 Task: Send an email with the signature Austin King with the subject Reminder for a job and the message Would you be able to provide me with feedback on the draft proposal I submitted last week? from softage.10@softage.net to softage.6@softage.net and move the email from Sent Items to the folder Threat intelligence
Action: Mouse moved to (106, 96)
Screenshot: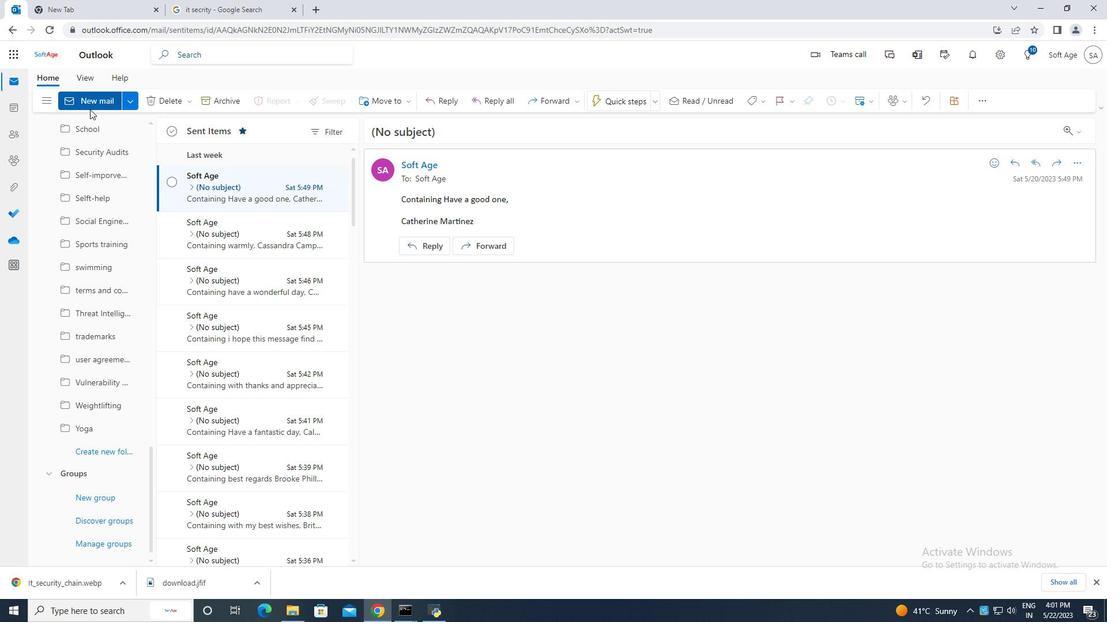 
Action: Mouse pressed left at (106, 96)
Screenshot: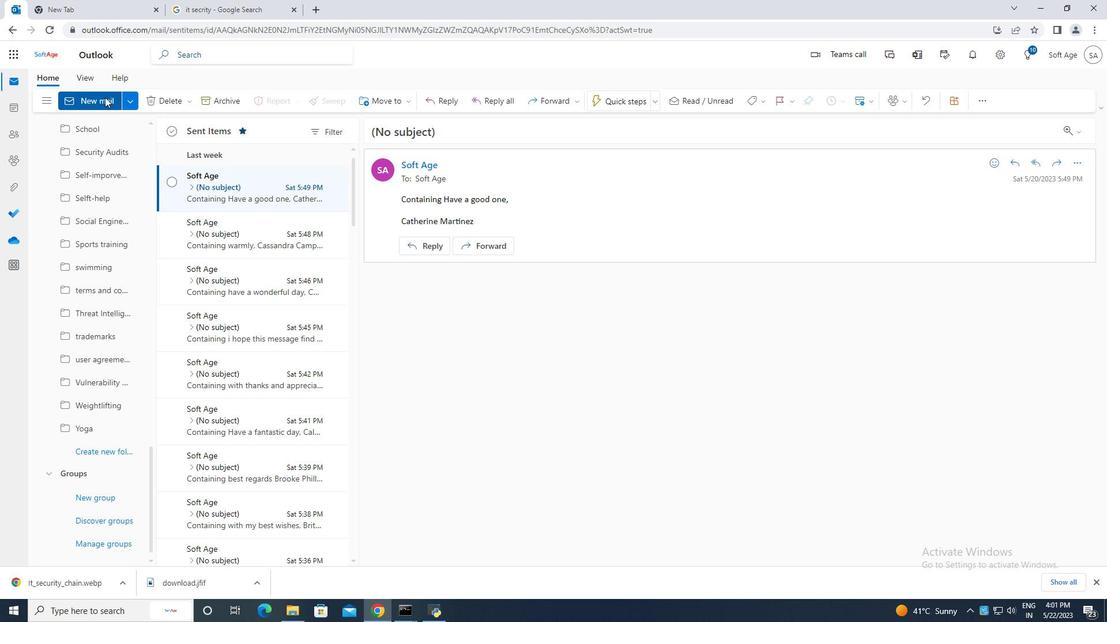 
Action: Mouse moved to (751, 97)
Screenshot: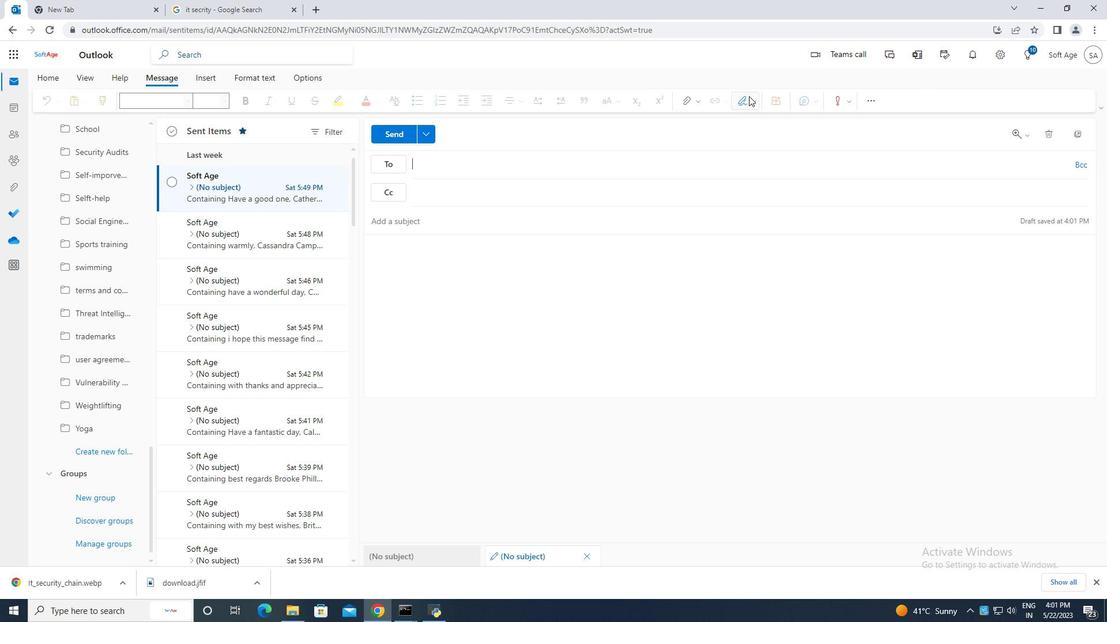 
Action: Mouse pressed left at (751, 97)
Screenshot: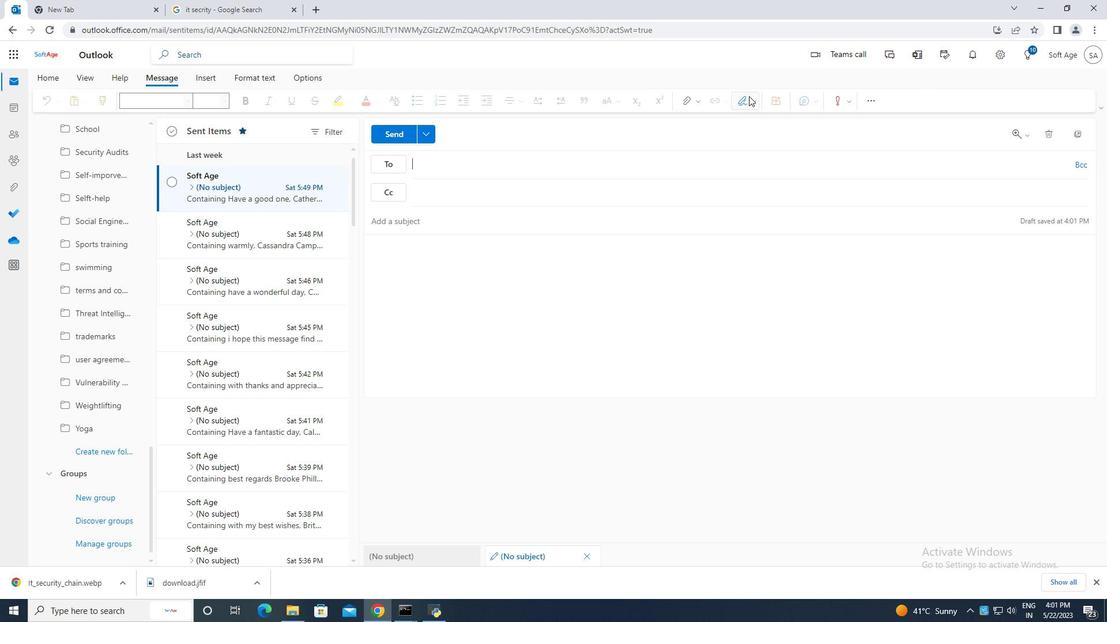 
Action: Mouse moved to (714, 150)
Screenshot: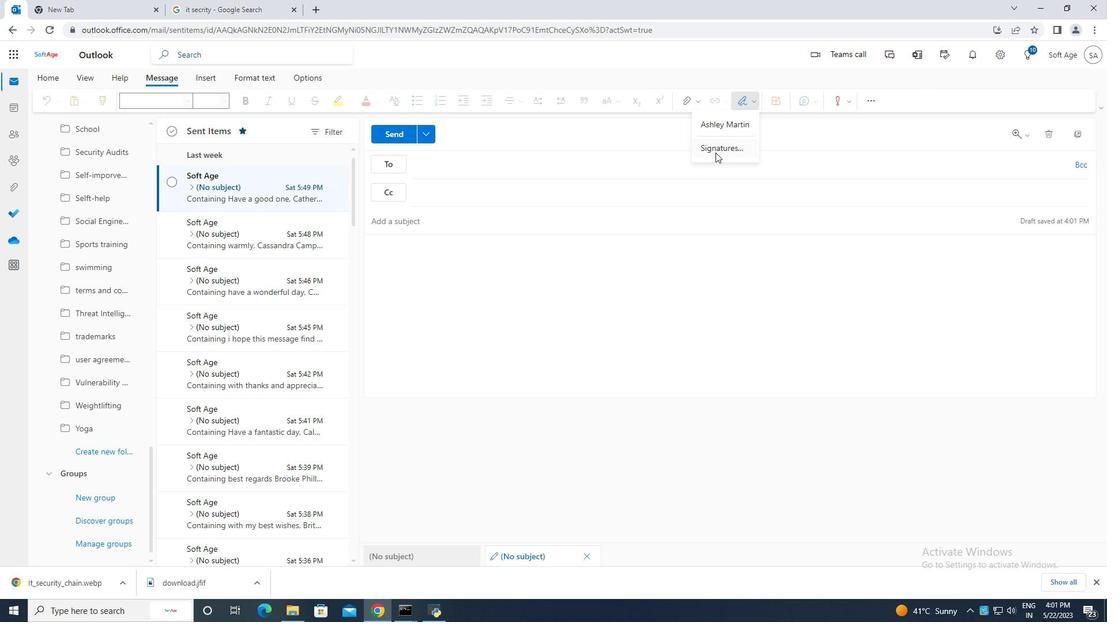 
Action: Mouse pressed left at (714, 150)
Screenshot: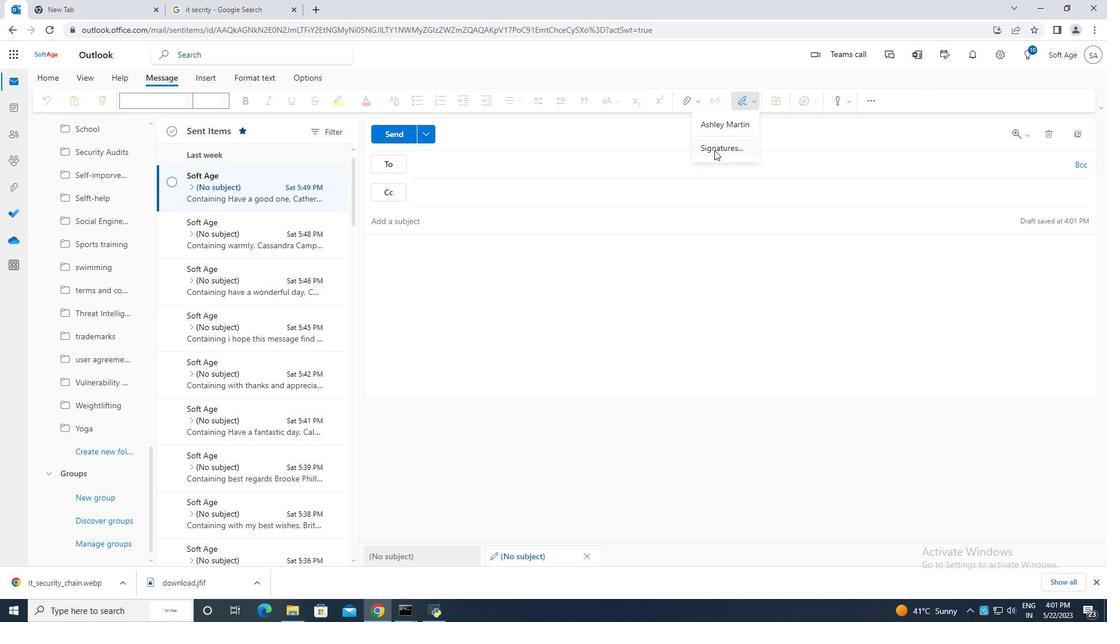
Action: Mouse moved to (774, 193)
Screenshot: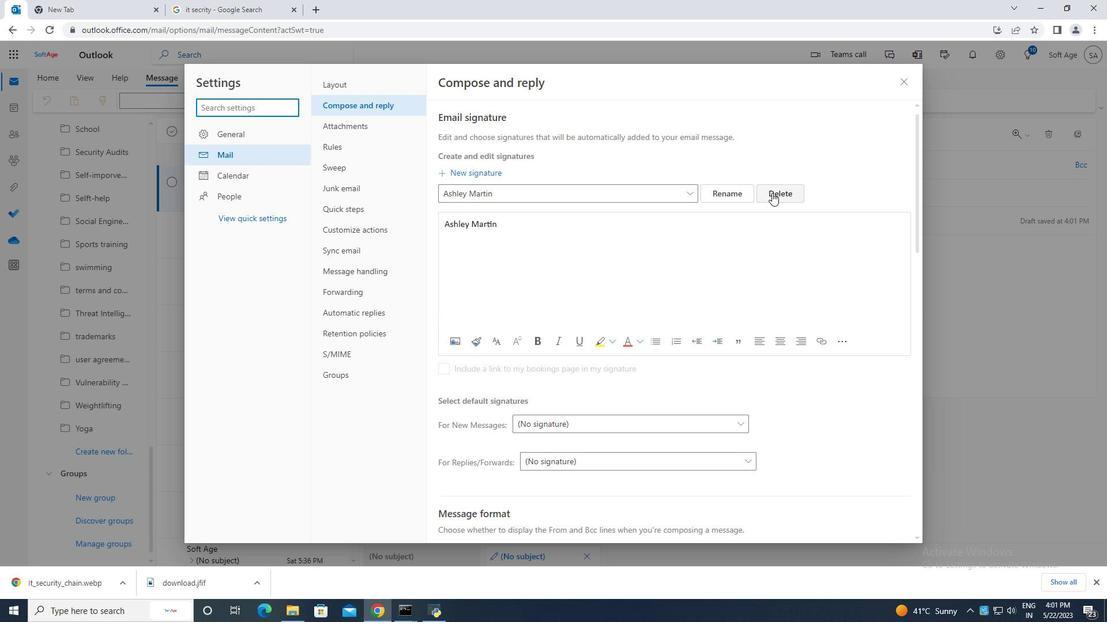 
Action: Mouse pressed left at (774, 193)
Screenshot: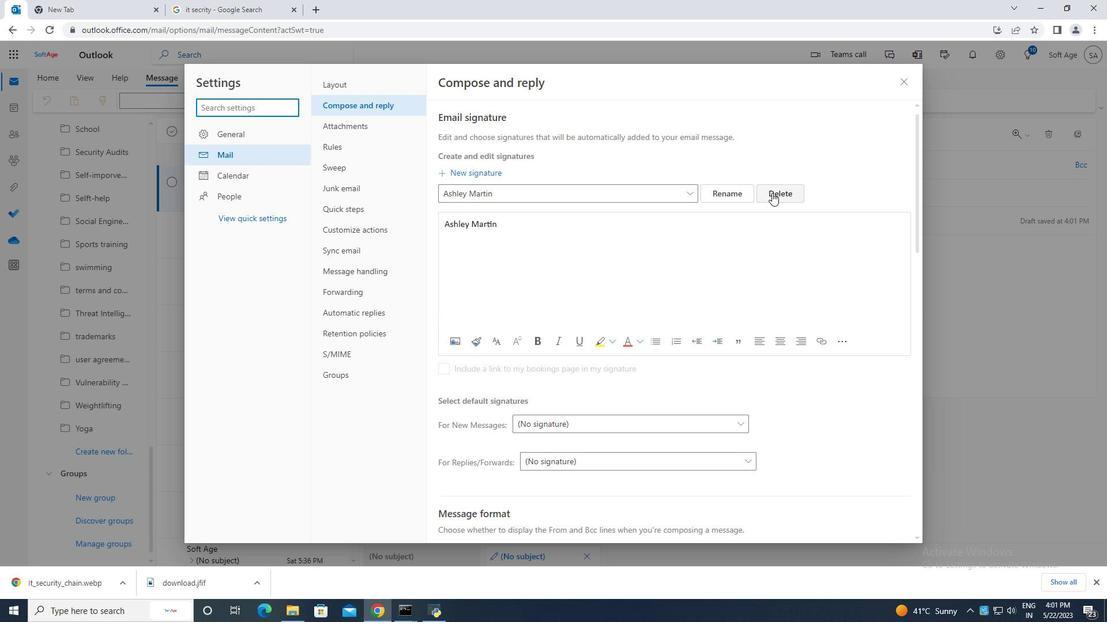 
Action: Mouse moved to (534, 196)
Screenshot: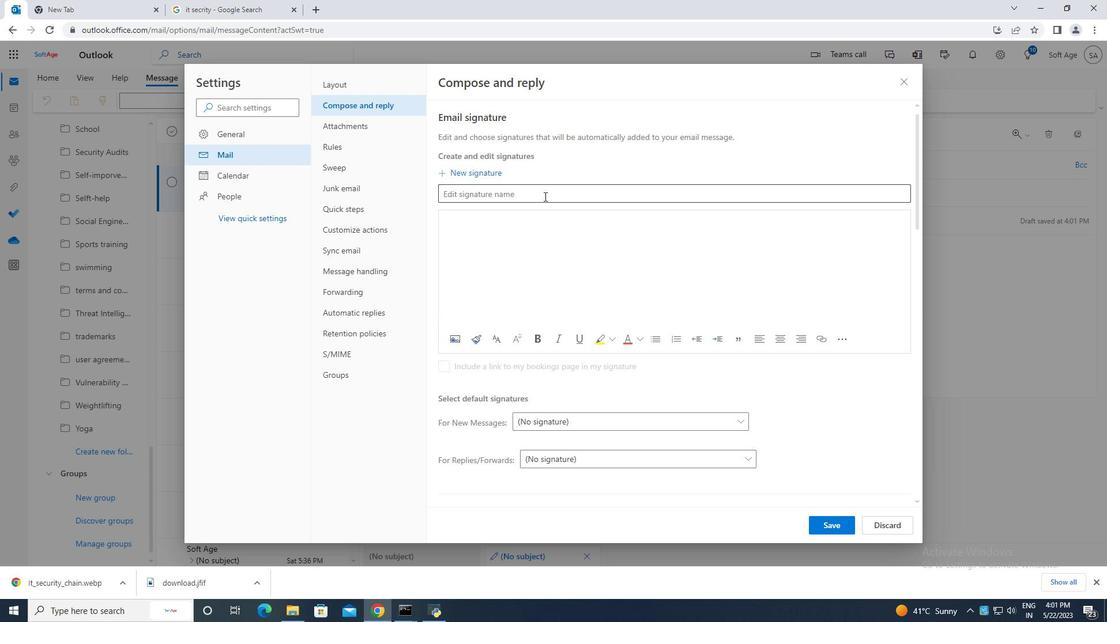 
Action: Mouse pressed left at (534, 196)
Screenshot: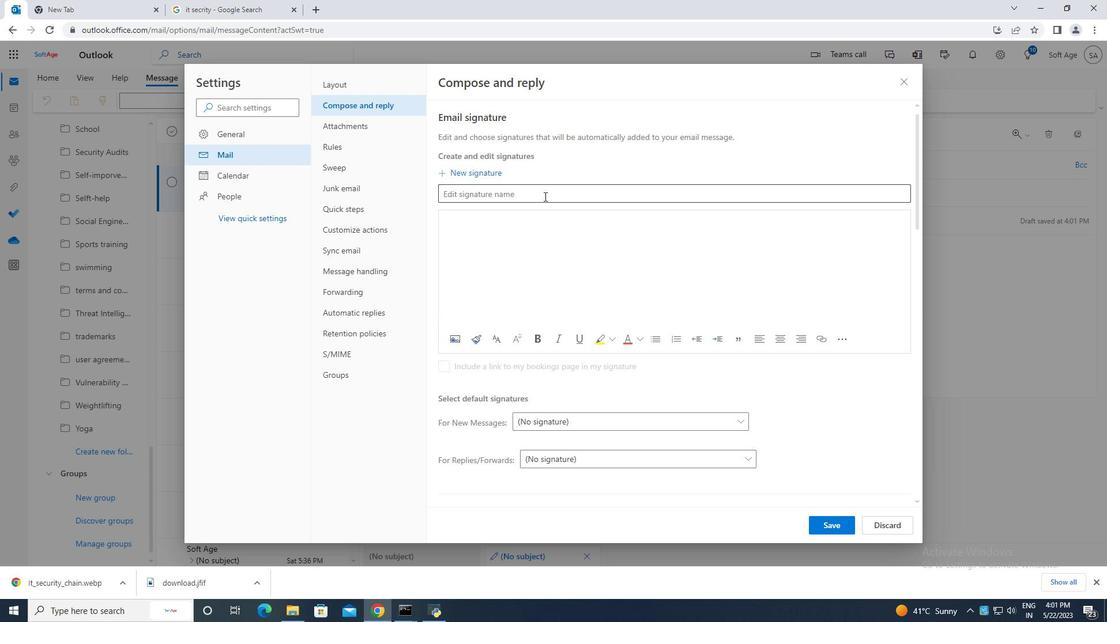 
Action: Mouse moved to (531, 194)
Screenshot: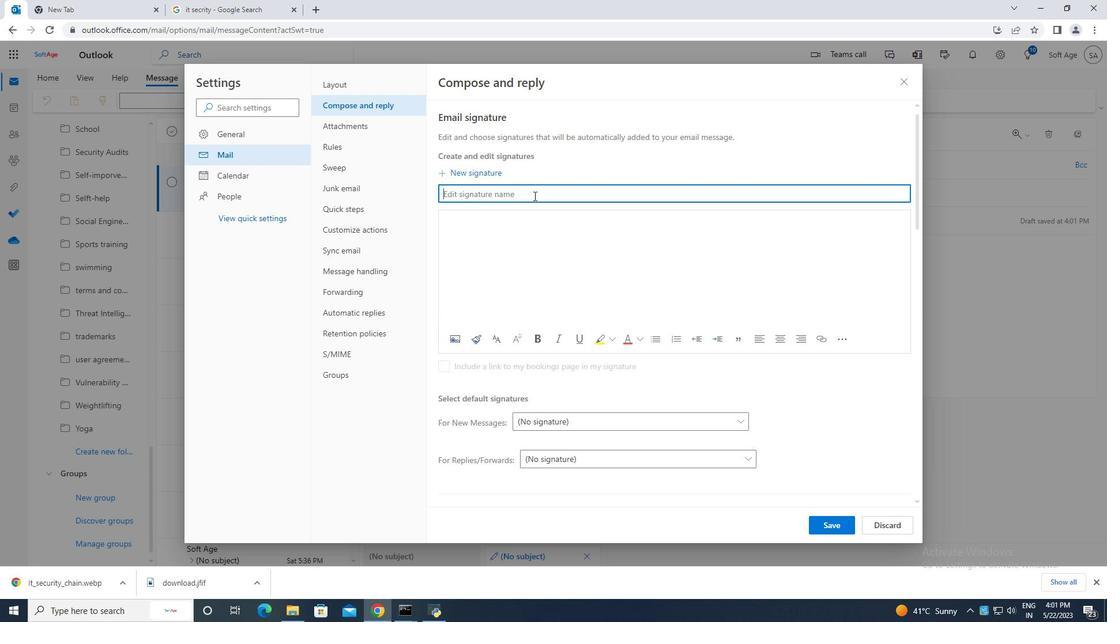 
Action: Key pressed <Key.caps_lock>A<Key.caps_lock>ustin<Key.space><Key.caps_lock>K<Key.caps_lock>ing
Screenshot: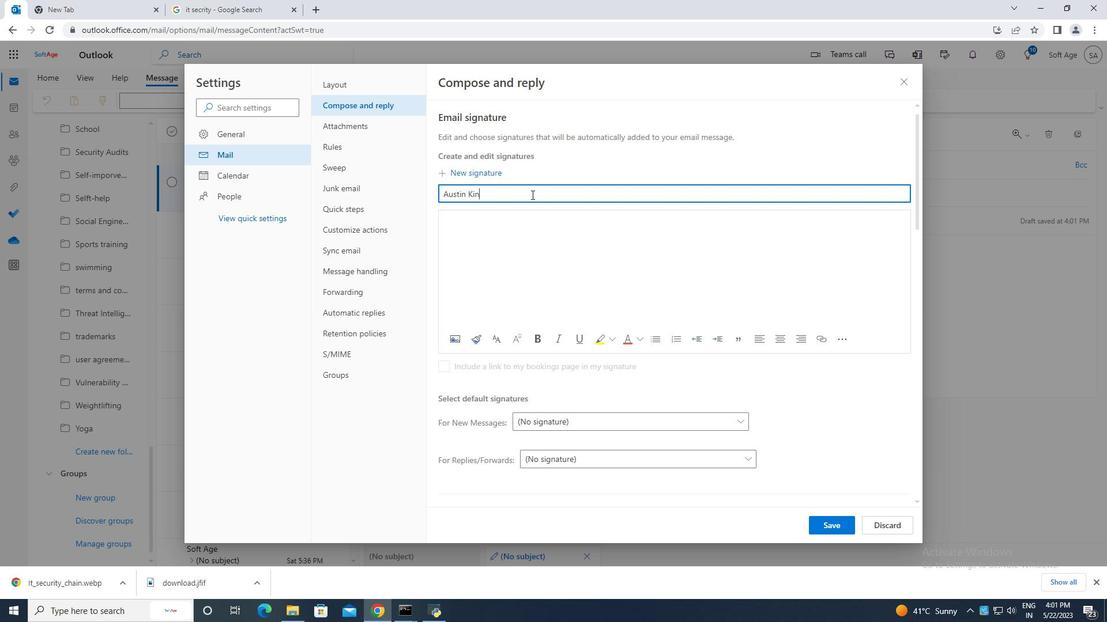 
Action: Mouse moved to (486, 219)
Screenshot: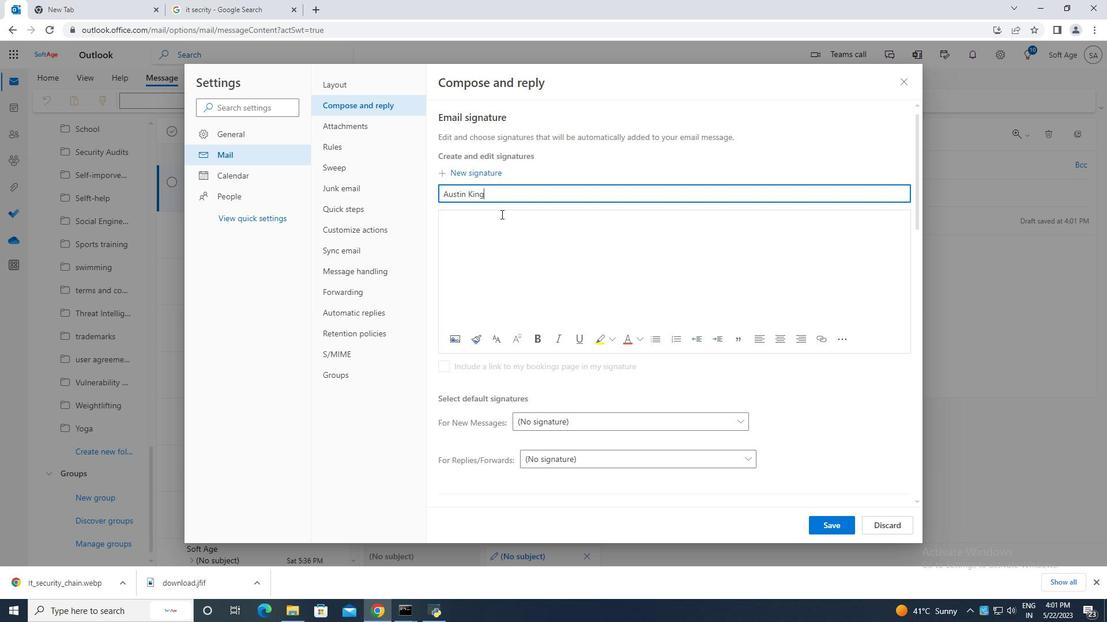 
Action: Mouse pressed left at (486, 219)
Screenshot: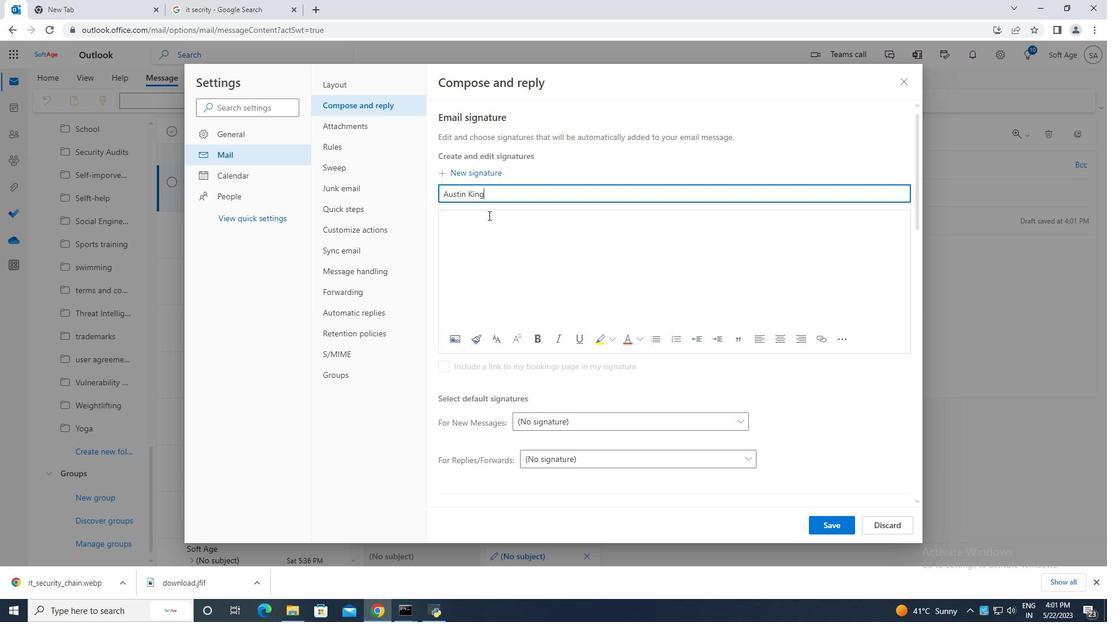 
Action: Mouse moved to (486, 220)
Screenshot: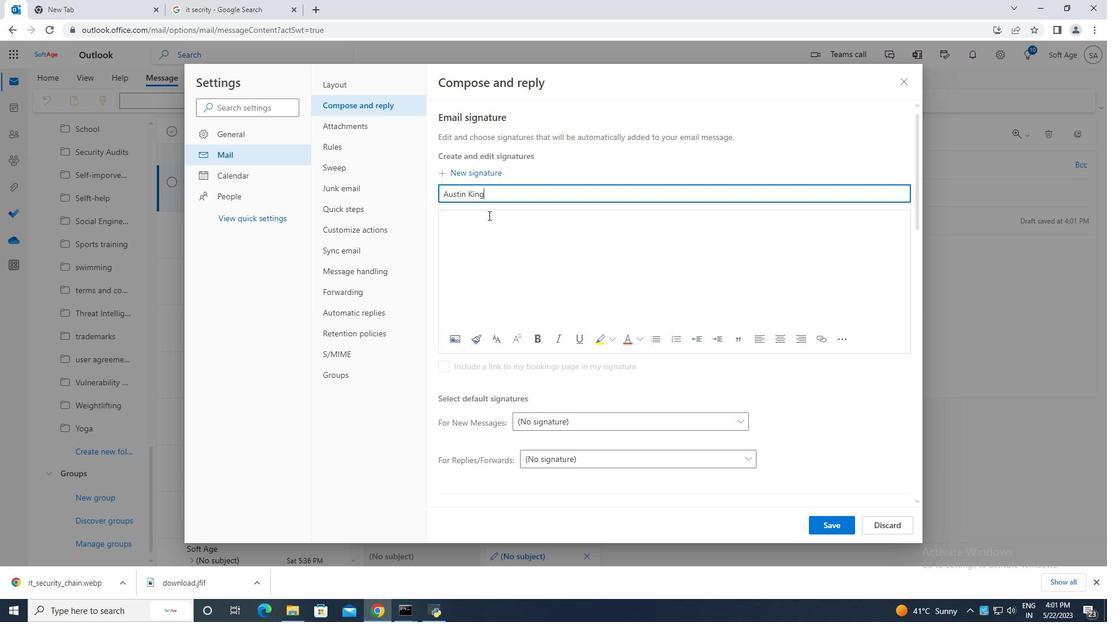 
Action: Key pressed <Key.caps_lock>A<Key.caps_lock>ustin<Key.space><Key.caps_lock>KI<Key.backspace><Key.caps_lock>ing
Screenshot: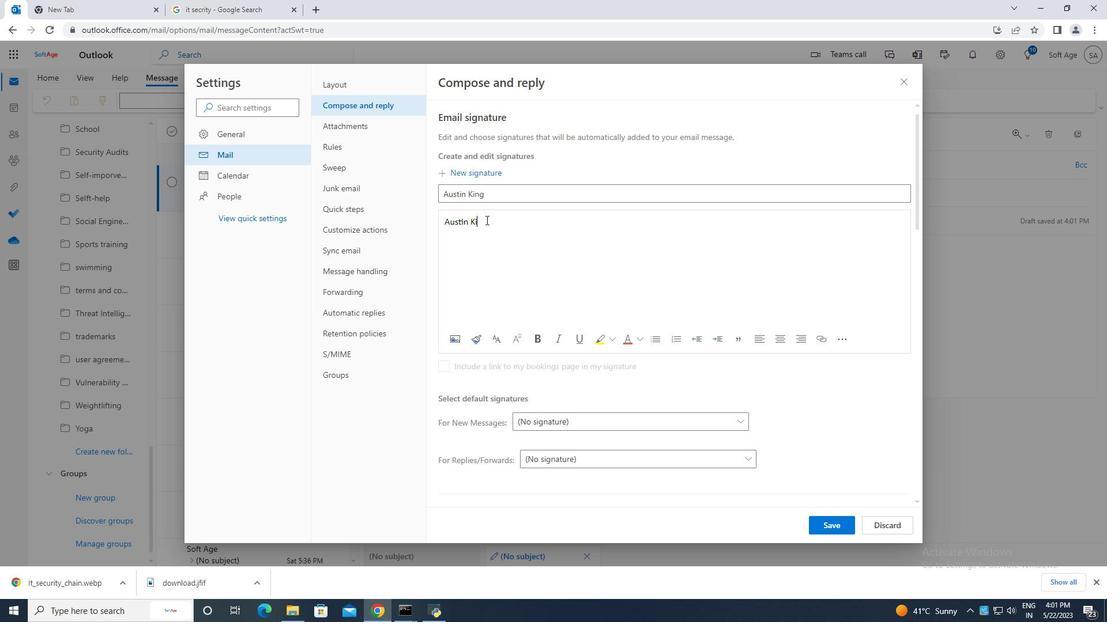 
Action: Mouse moved to (820, 526)
Screenshot: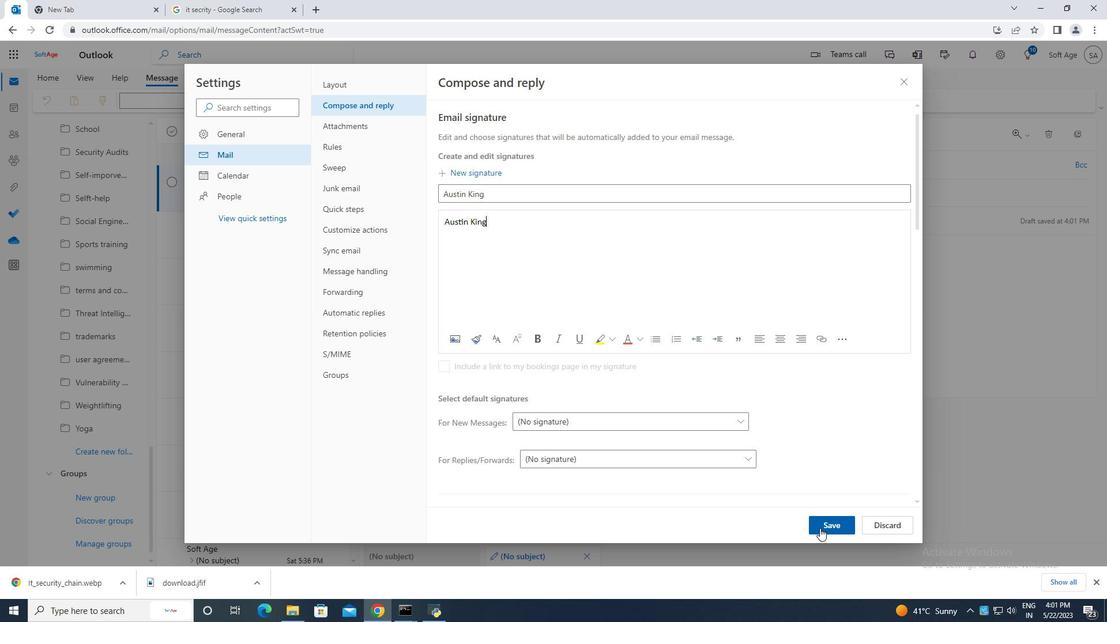 
Action: Mouse pressed left at (820, 526)
Screenshot: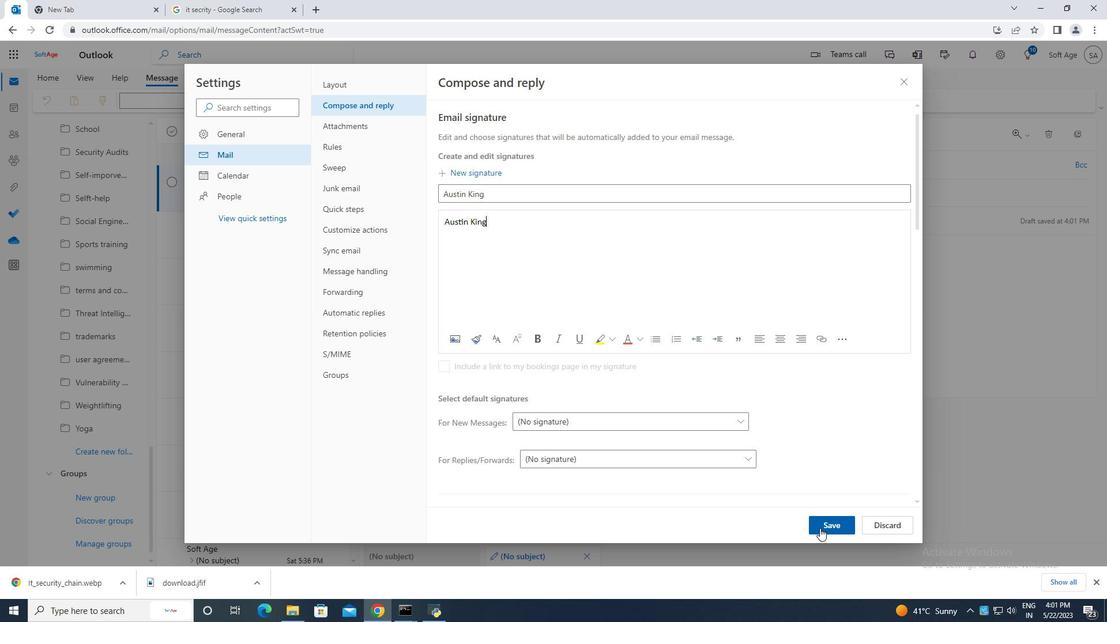 
Action: Mouse moved to (898, 83)
Screenshot: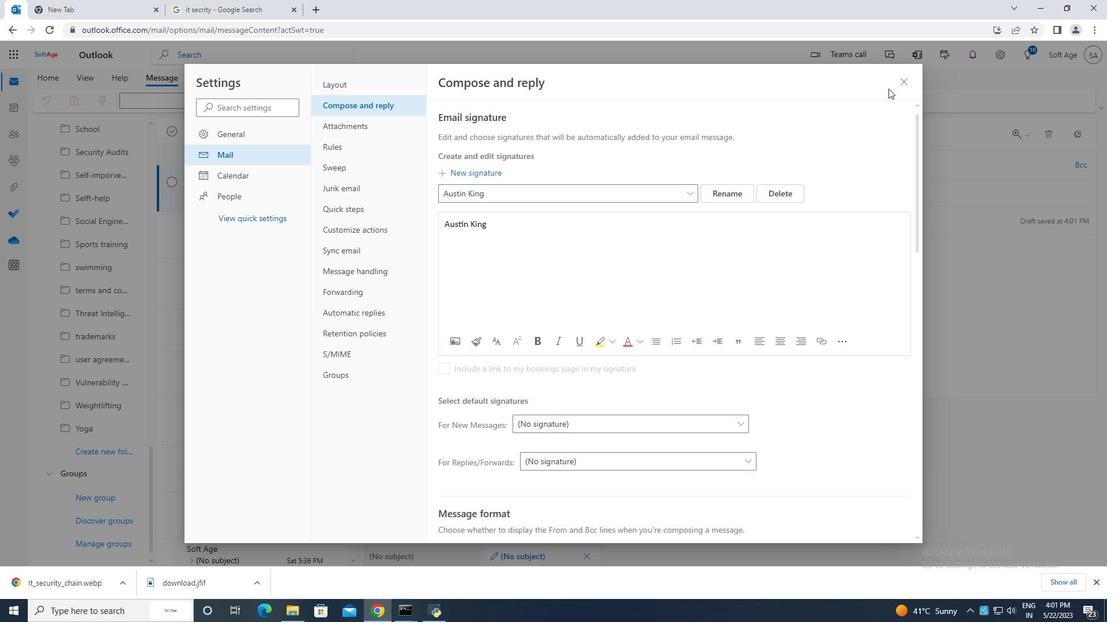
Action: Mouse pressed left at (898, 83)
Screenshot: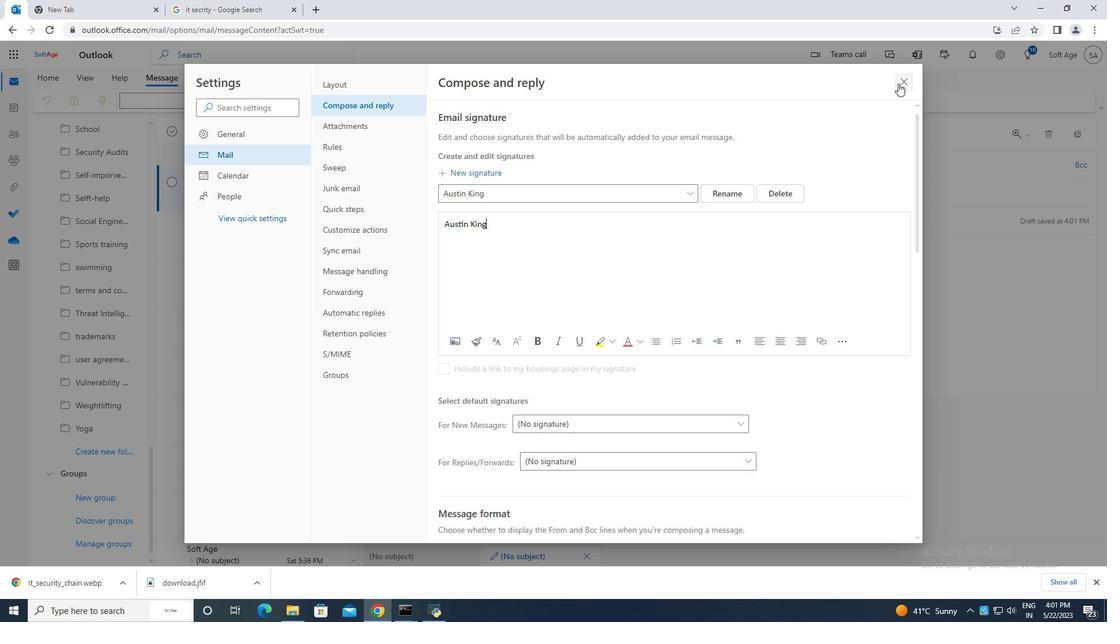 
Action: Mouse moved to (749, 104)
Screenshot: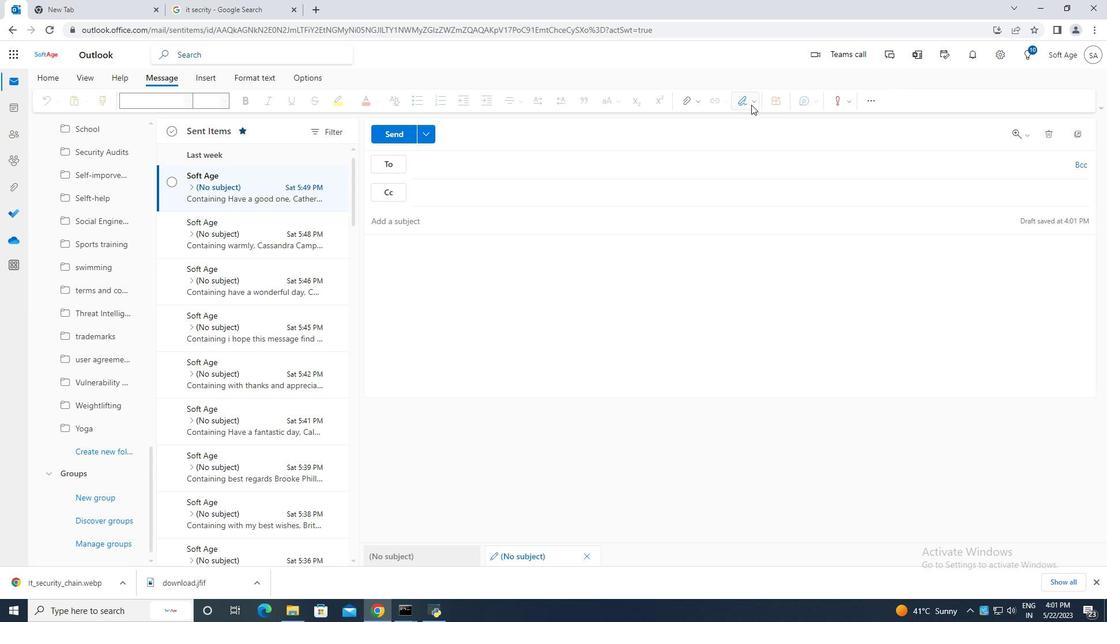 
Action: Mouse pressed left at (749, 104)
Screenshot: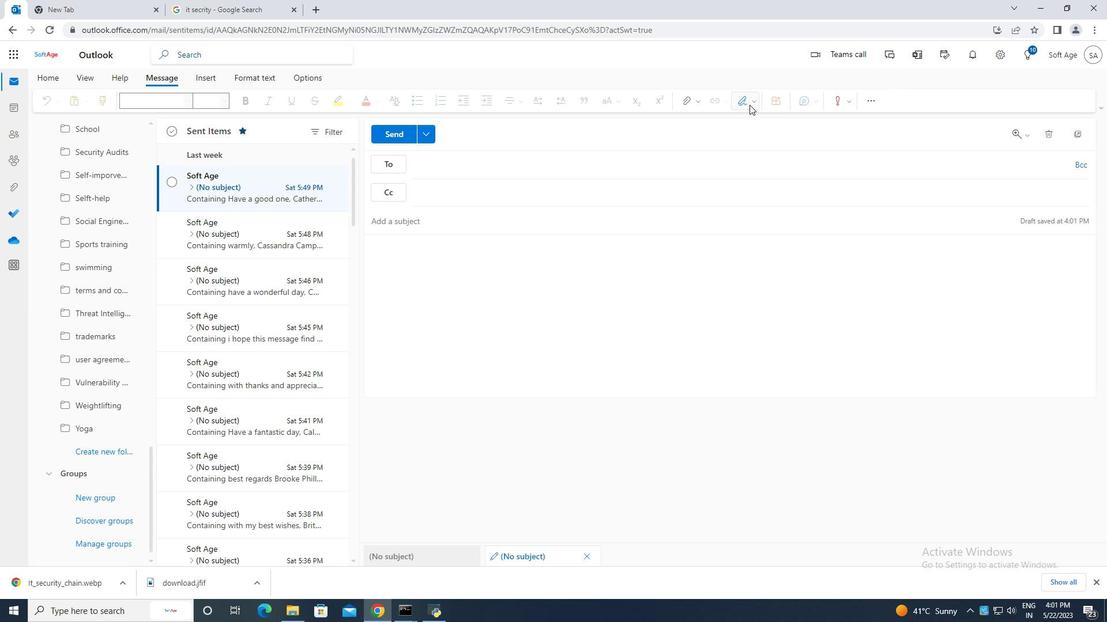 
Action: Mouse moved to (733, 121)
Screenshot: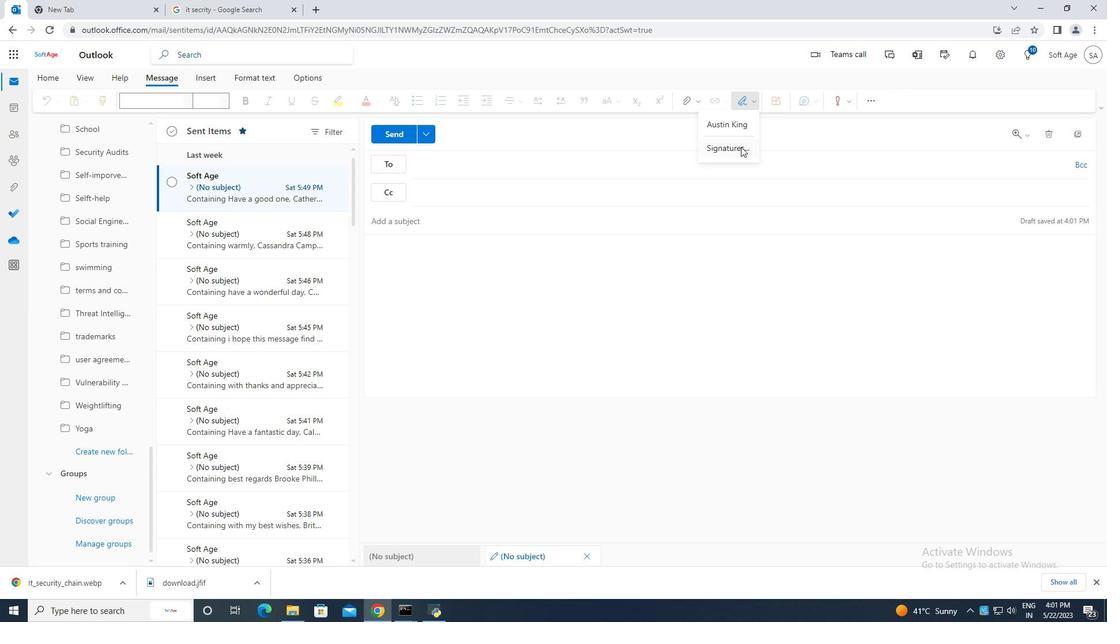 
Action: Mouse pressed left at (733, 121)
Screenshot: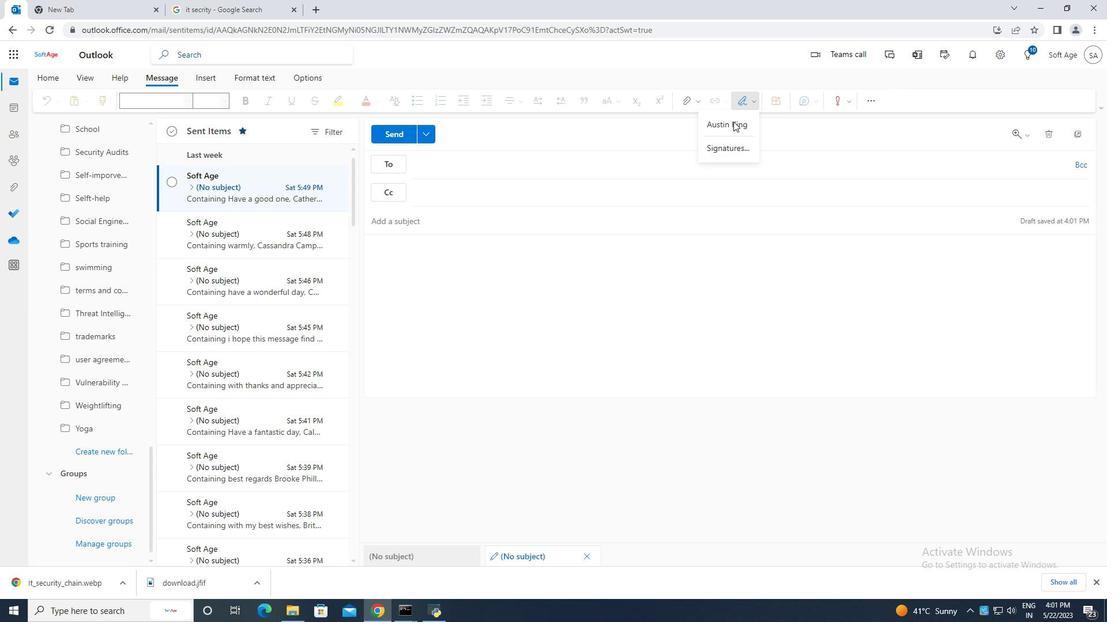 
Action: Mouse moved to (393, 224)
Screenshot: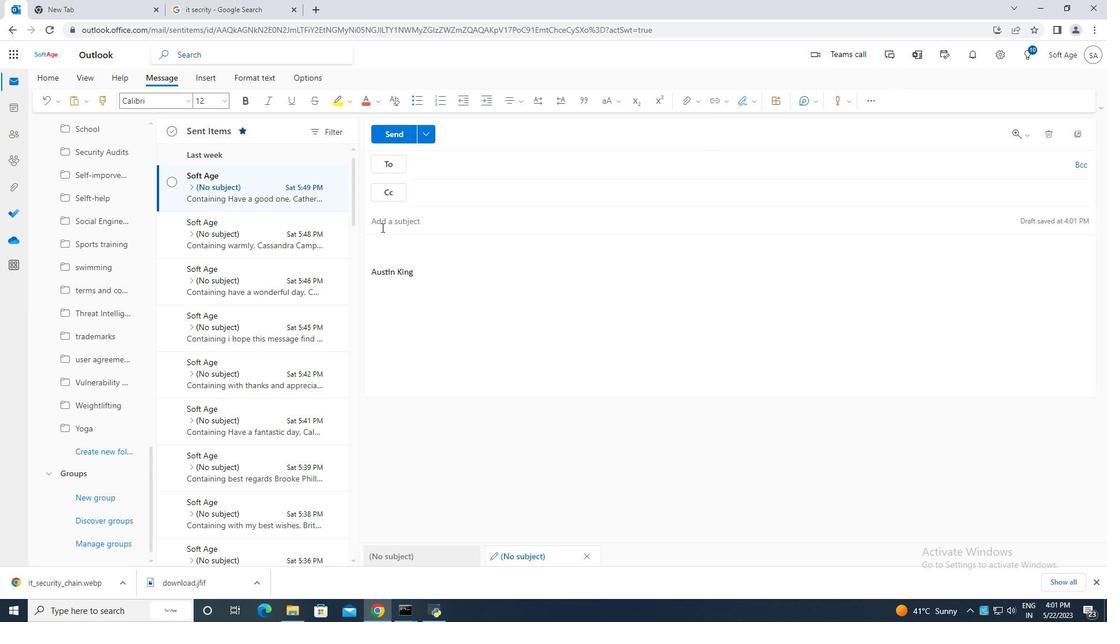
Action: Mouse pressed left at (393, 224)
Screenshot: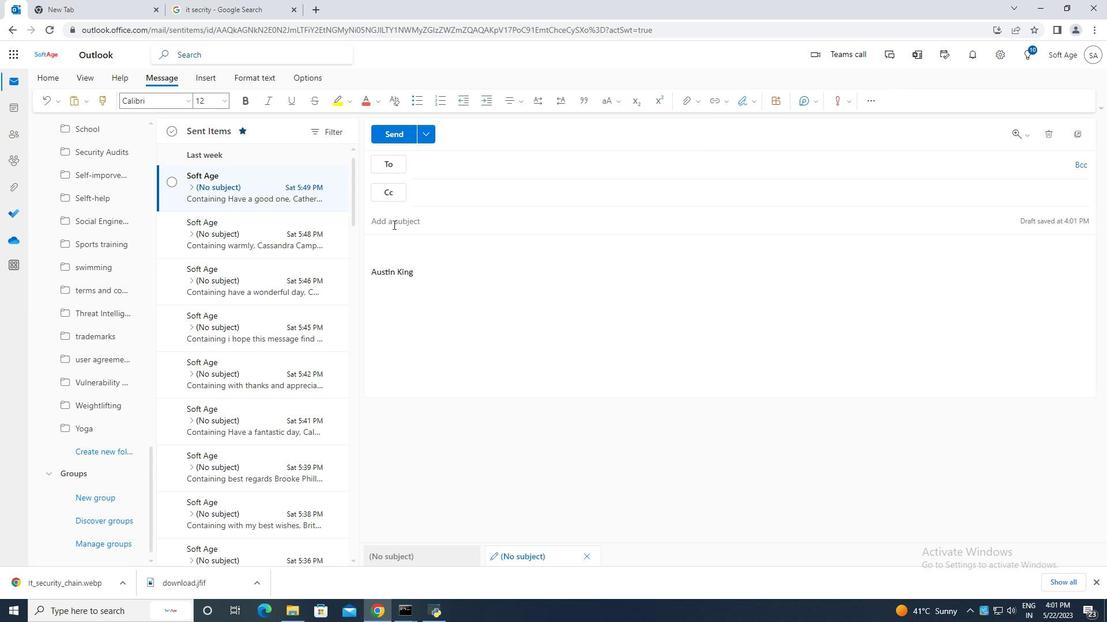 
Action: Mouse moved to (391, 223)
Screenshot: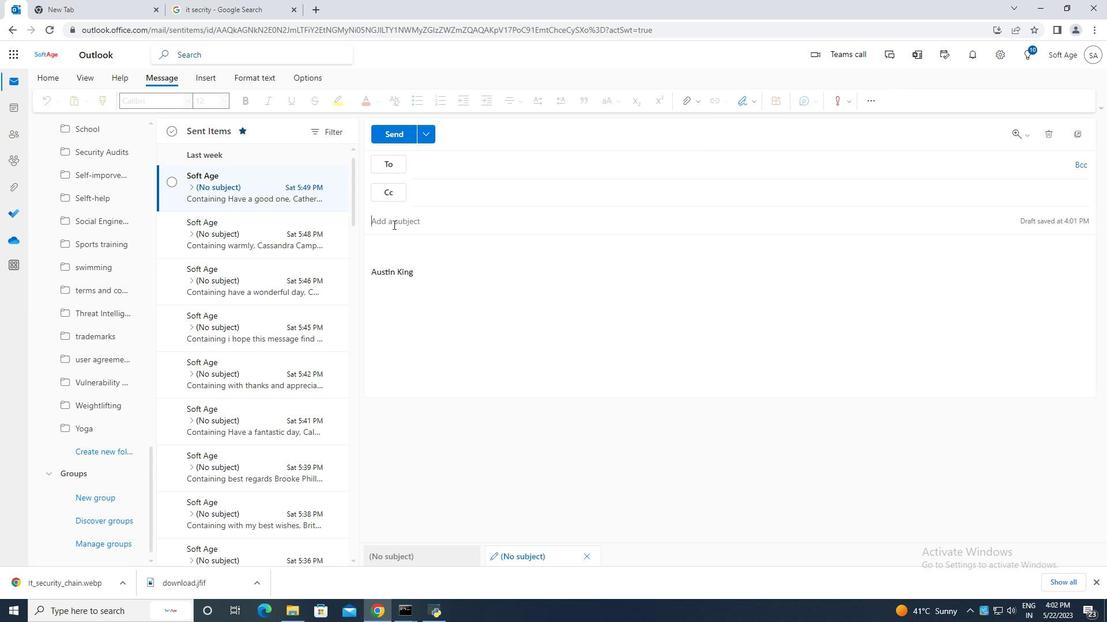 
Action: Key pressed <Key.caps_lock>R<Key.caps_lock>eminder<Key.space>for<Key.space>a<Key.space>job<Key.space><Key.backspace>.
Screenshot: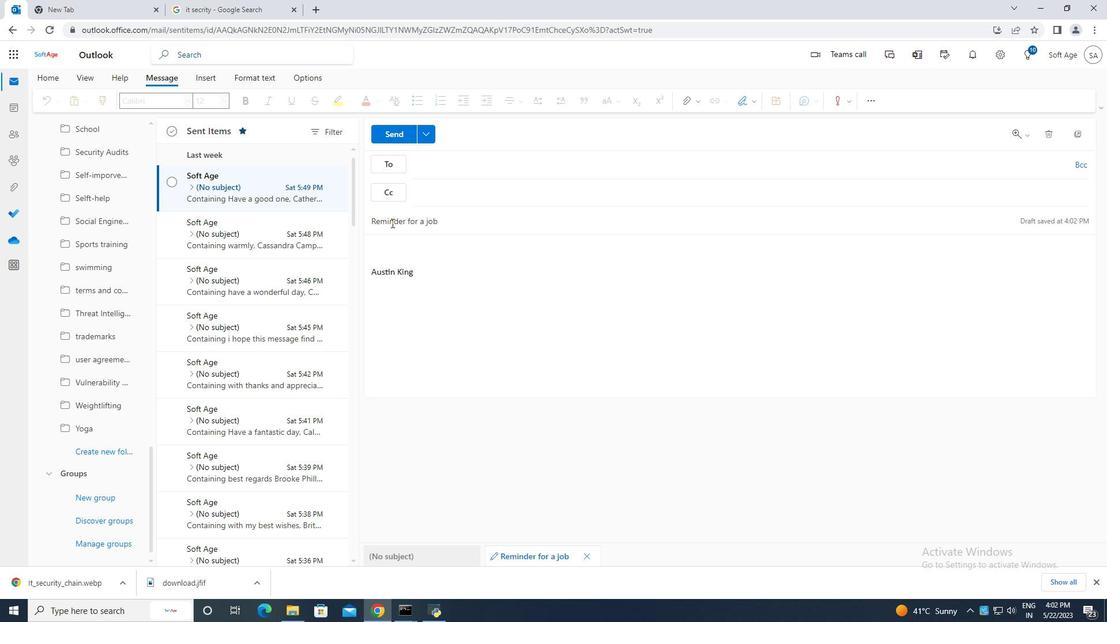 
Action: Mouse moved to (422, 241)
Screenshot: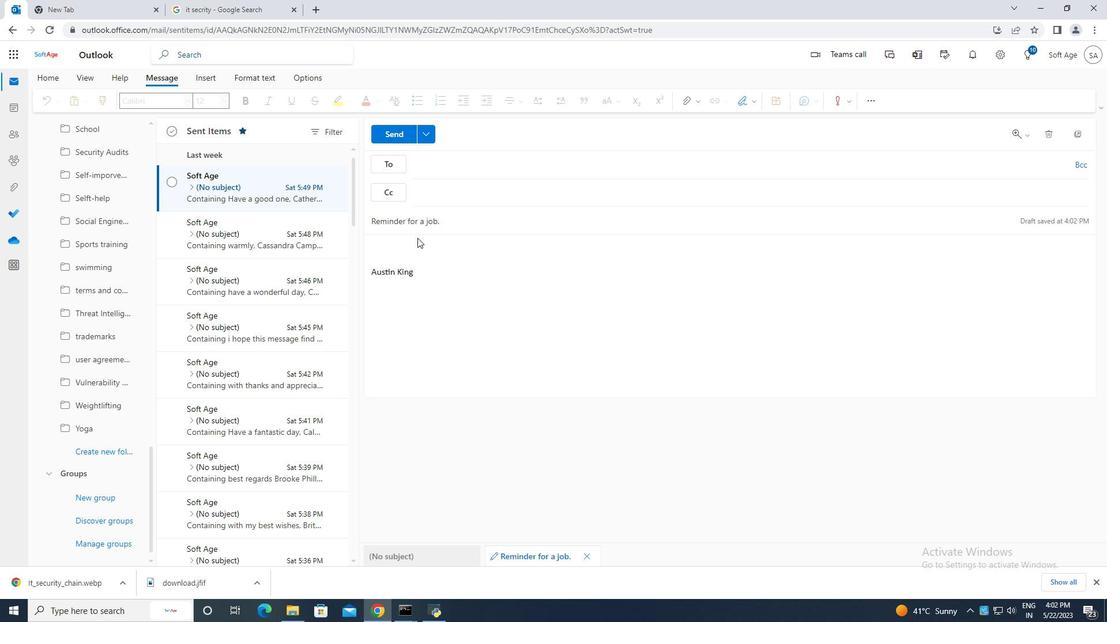 
Action: Mouse pressed left at (422, 241)
Screenshot: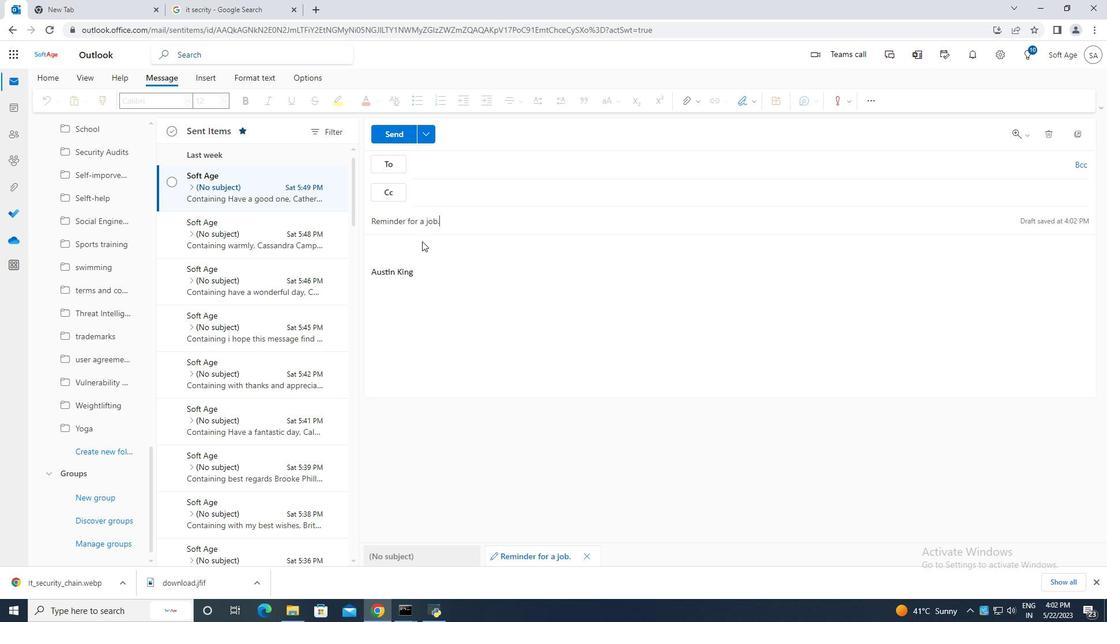 
Action: Mouse moved to (418, 255)
Screenshot: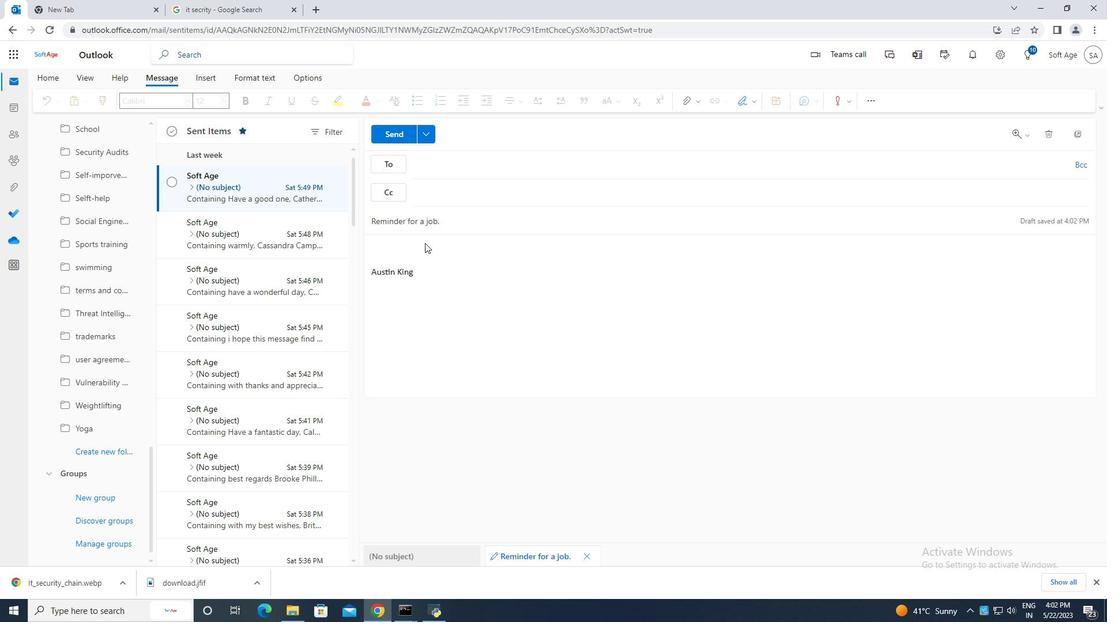 
Action: Mouse pressed left at (418, 255)
Screenshot: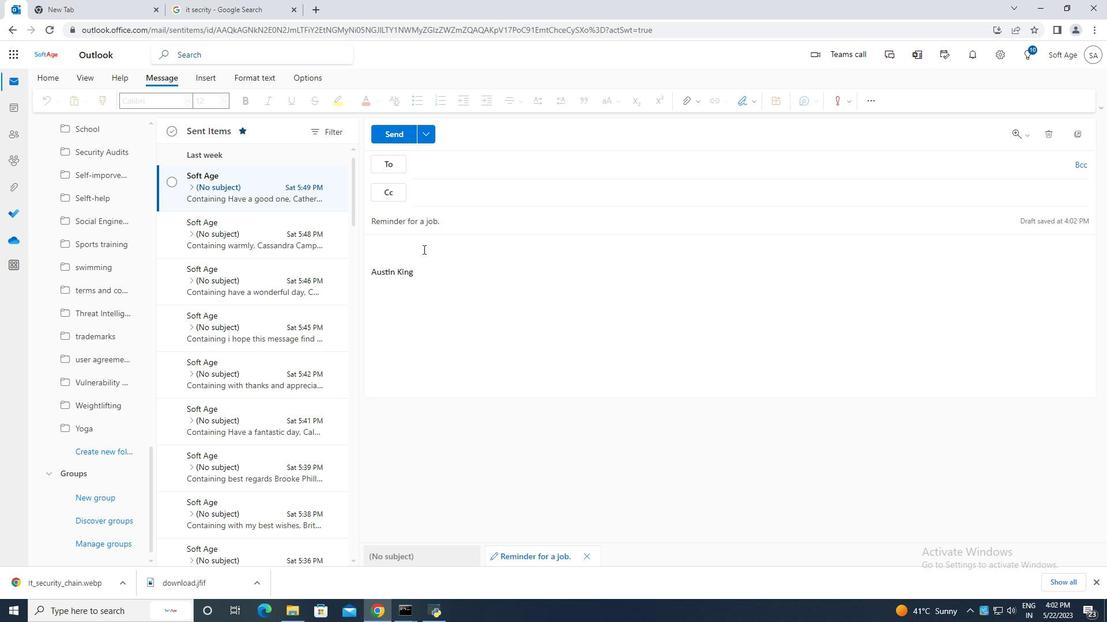 
Action: Mouse moved to (389, 242)
Screenshot: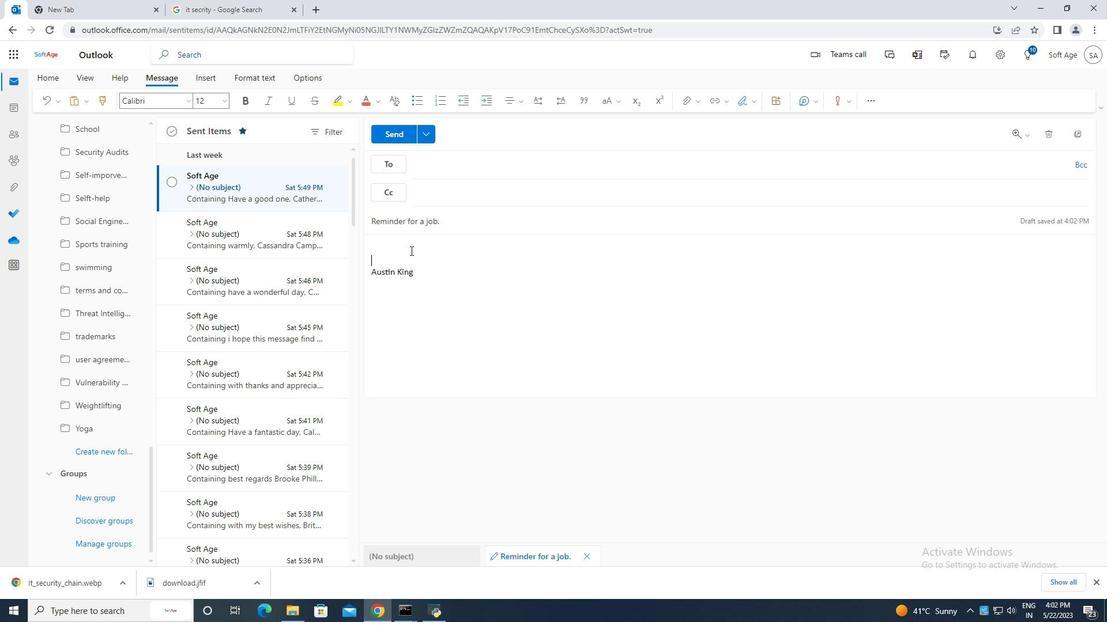 
Action: Mouse pressed left at (389, 242)
Screenshot: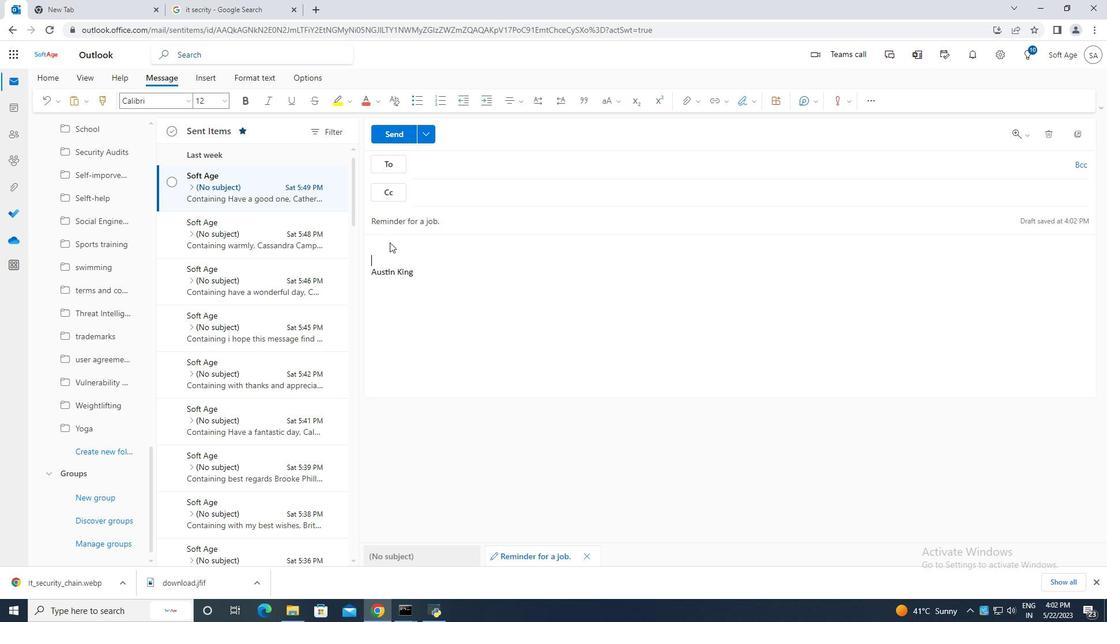 
Action: Mouse moved to (396, 258)
Screenshot: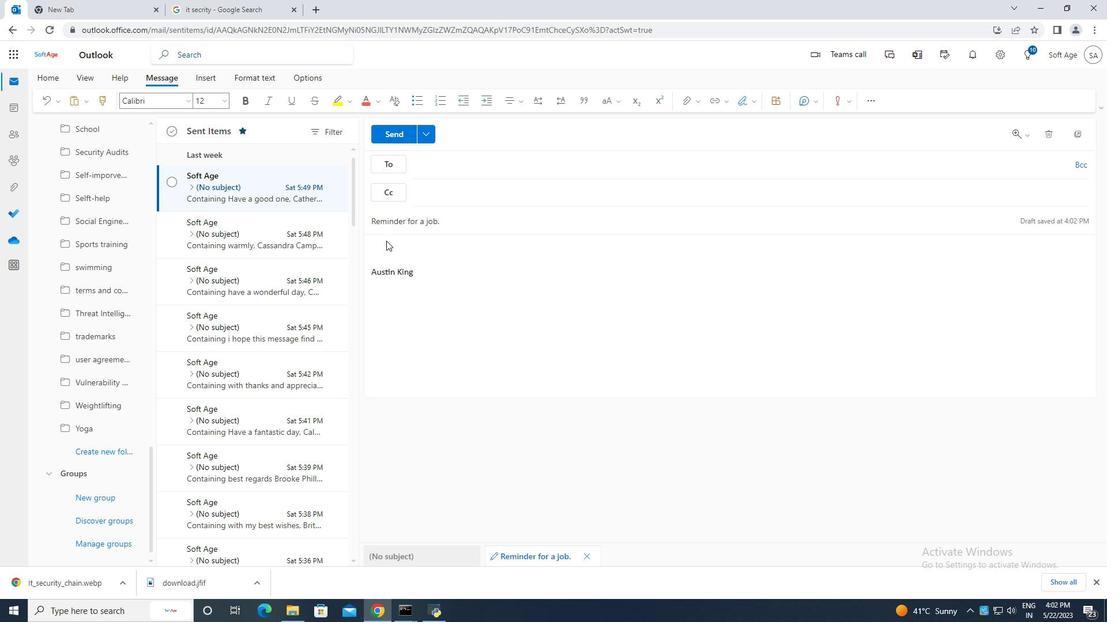 
Action: Mouse pressed left at (396, 258)
Screenshot: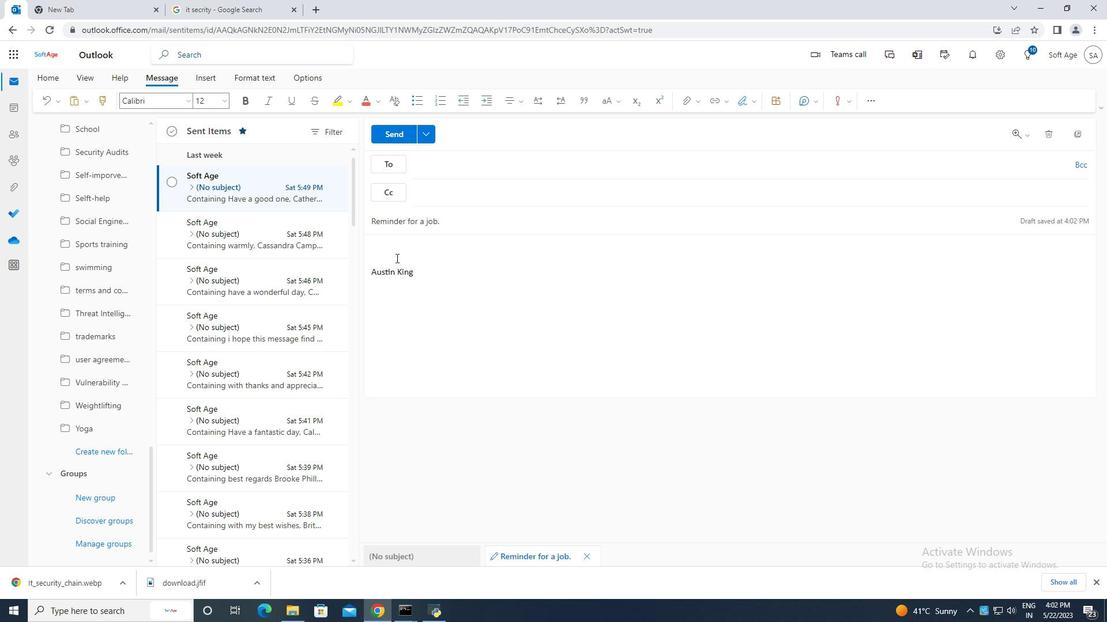 
Action: Mouse moved to (394, 253)
Screenshot: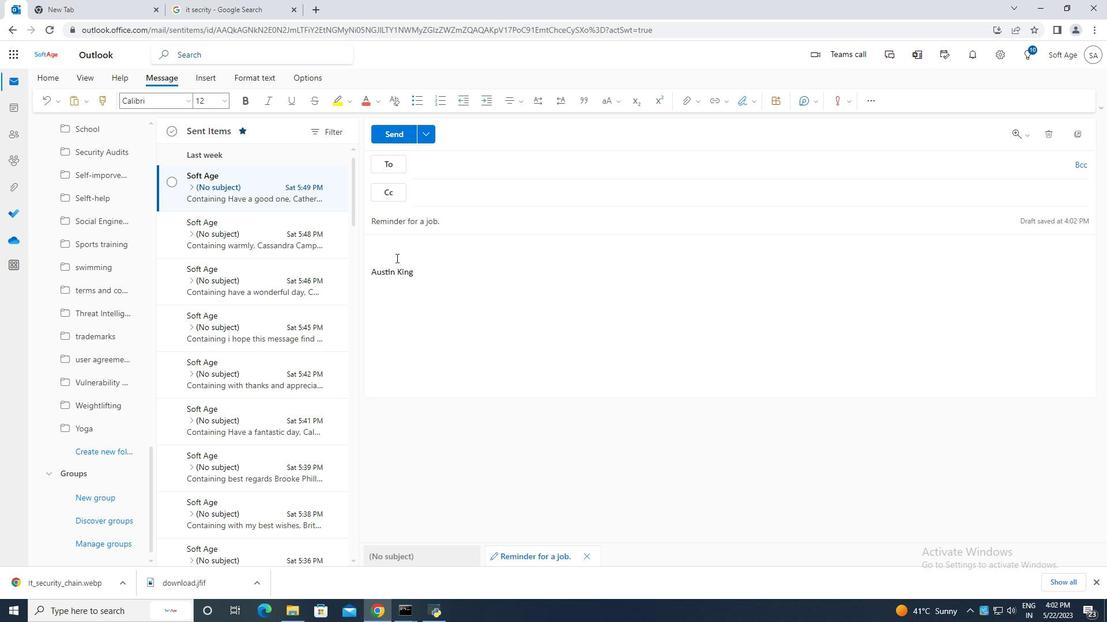 
Action: Key pressed <Key.caps_lock>W<Key.caps_lock>ould<Key.space>you<Key.space>be<Key.space>able<Key.space>to<Key.space>provide<Key.space>me<Key.space>with<Key.space>feeb<Key.backspace>dback<Key.space>on<Key.space>the<Key.space>draft<Key.space>proposal<Key.space>i<Key.space>submitted<Key.space>lastbwee<Key.backspace><Key.backspace><Key.backspace><Key.backspace><Key.space>week.
Screenshot: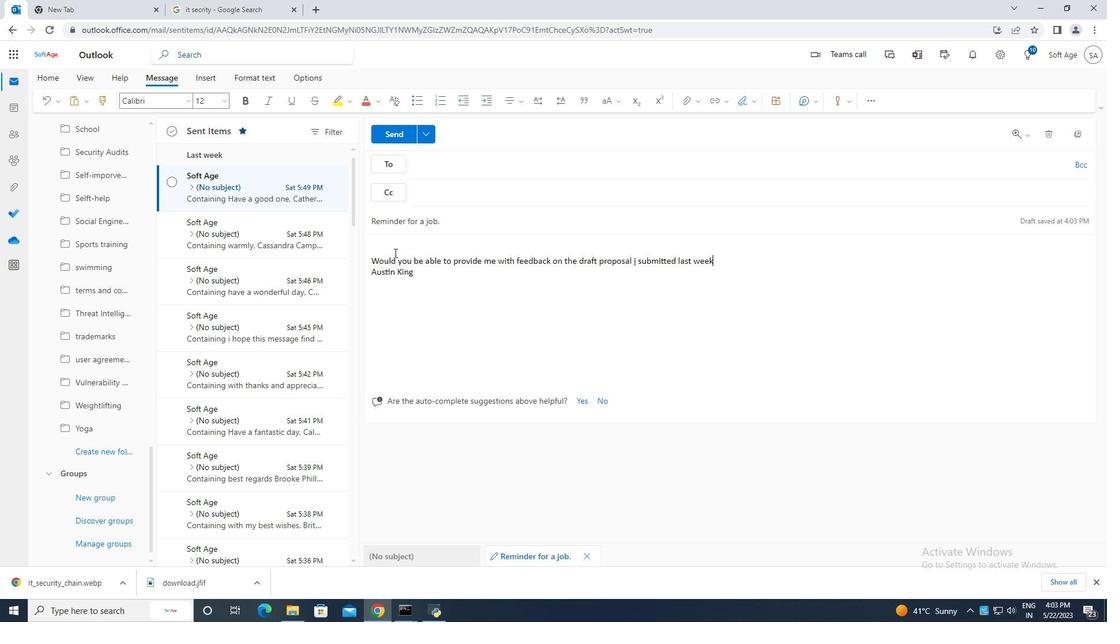 
Action: Mouse moved to (507, 168)
Screenshot: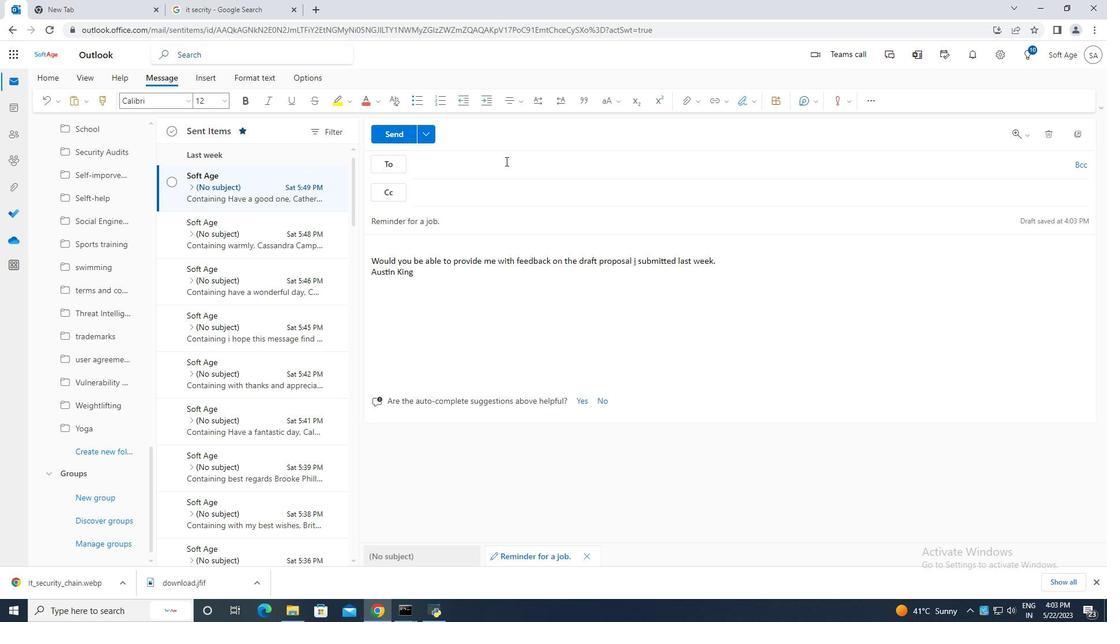 
Action: Mouse pressed left at (507, 168)
Screenshot: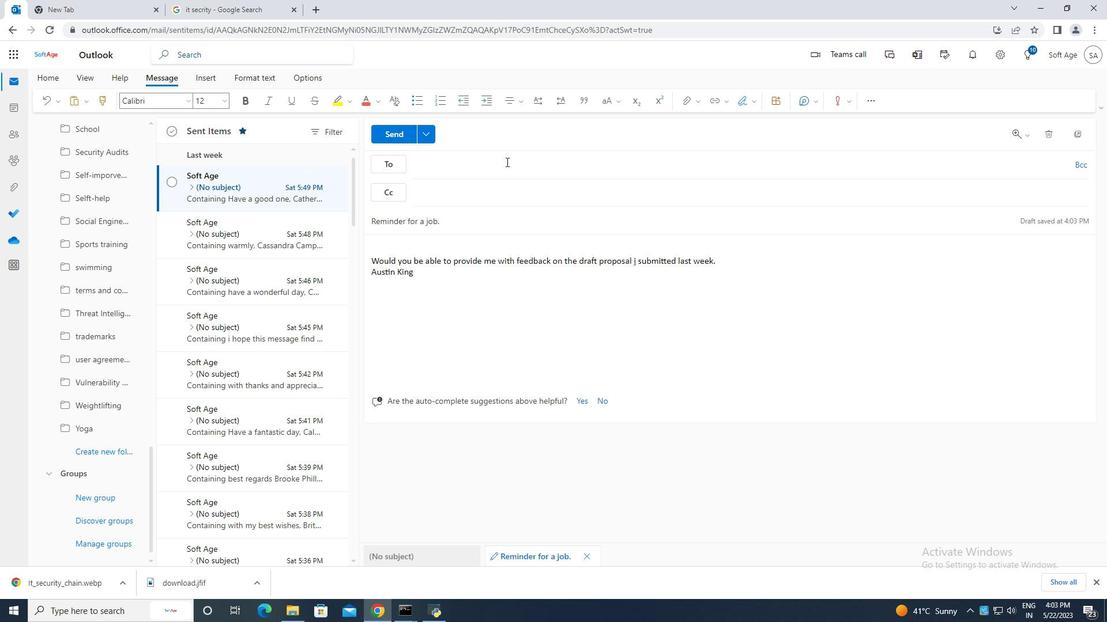 
Action: Key pressed softage.6<Key.backspace>6<Key.shift>@
Screenshot: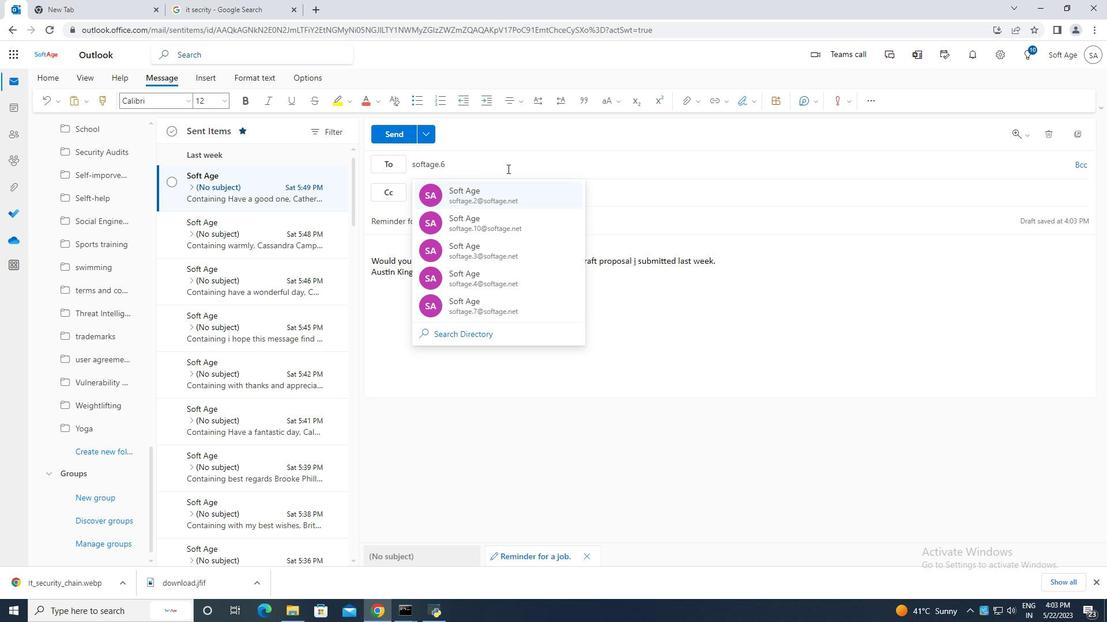 
Action: Mouse moved to (525, 191)
Screenshot: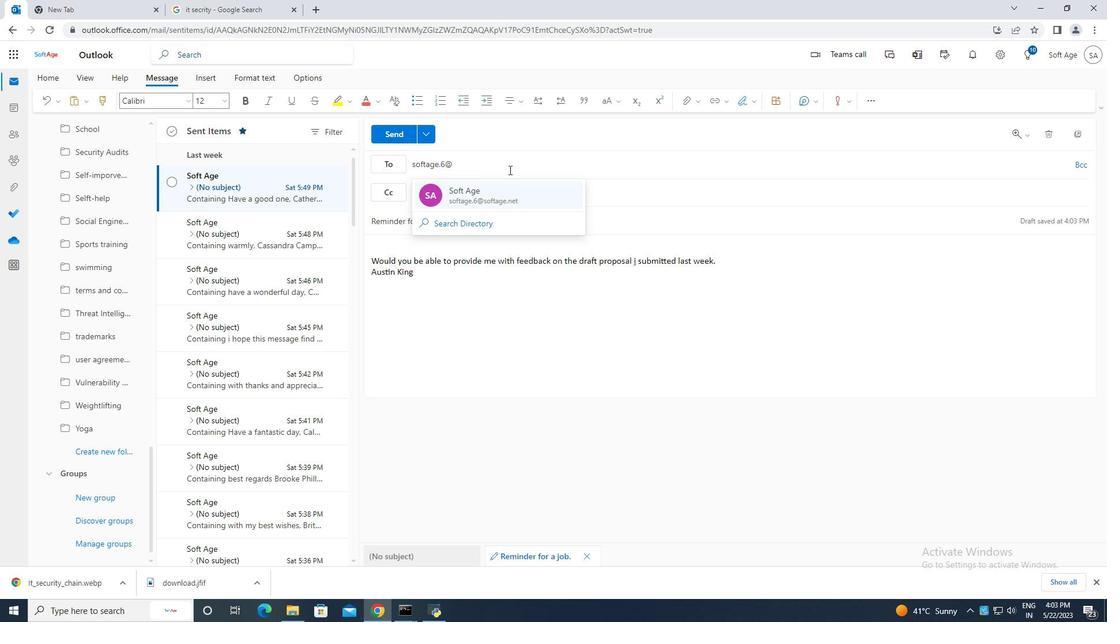 
Action: Mouse pressed left at (525, 191)
Screenshot: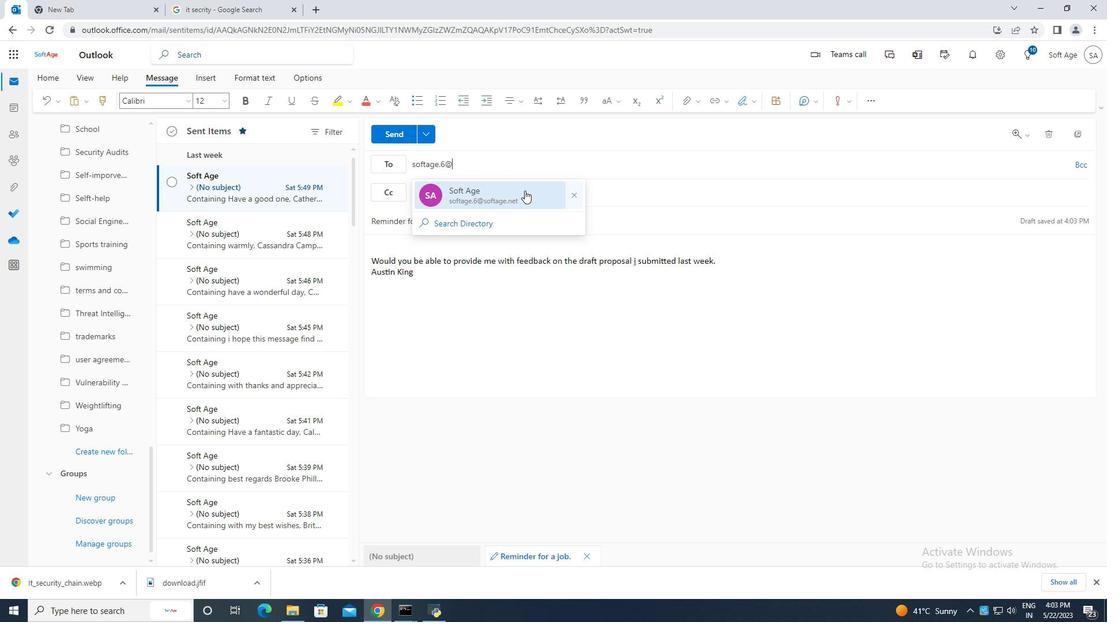 
Action: Mouse moved to (114, 448)
Screenshot: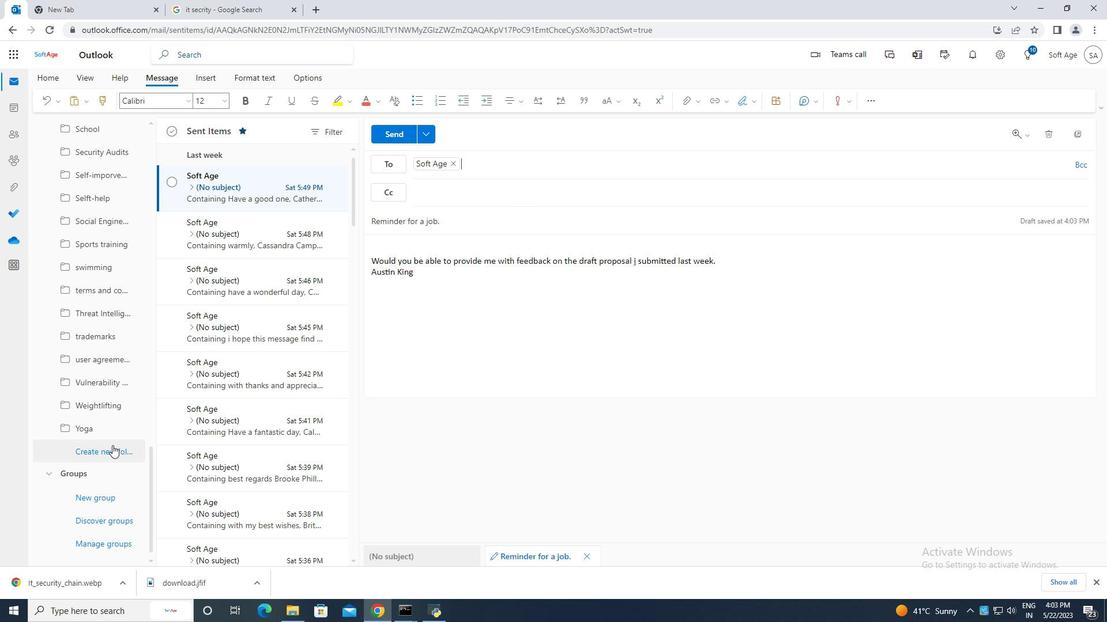 
Action: Mouse pressed left at (114, 448)
Screenshot: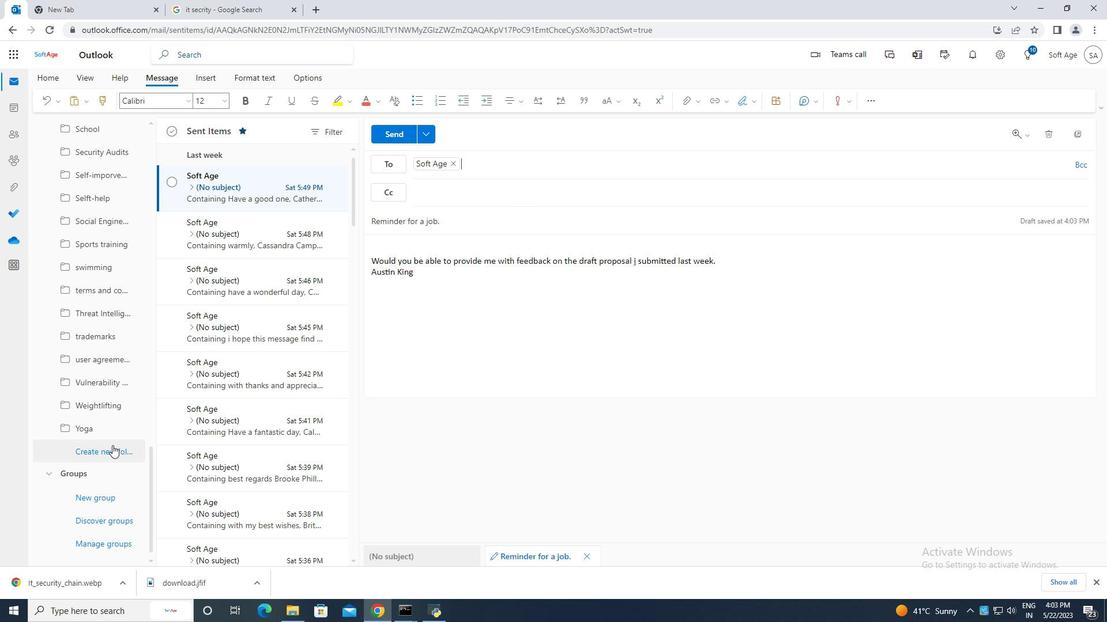
Action: Mouse moved to (80, 448)
Screenshot: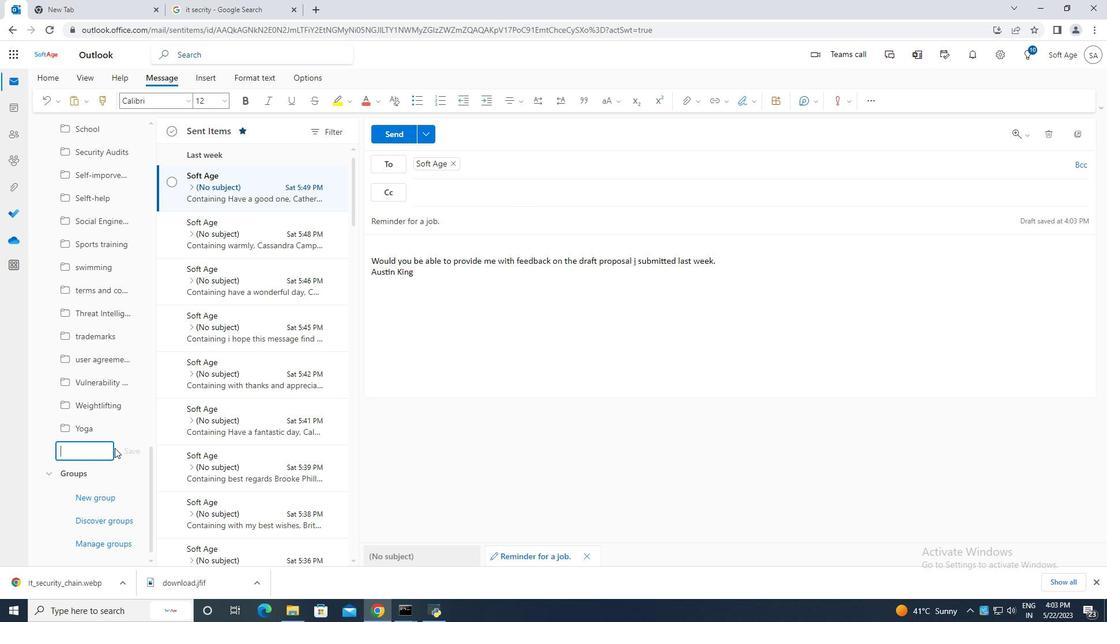 
Action: Mouse pressed left at (80, 448)
Screenshot: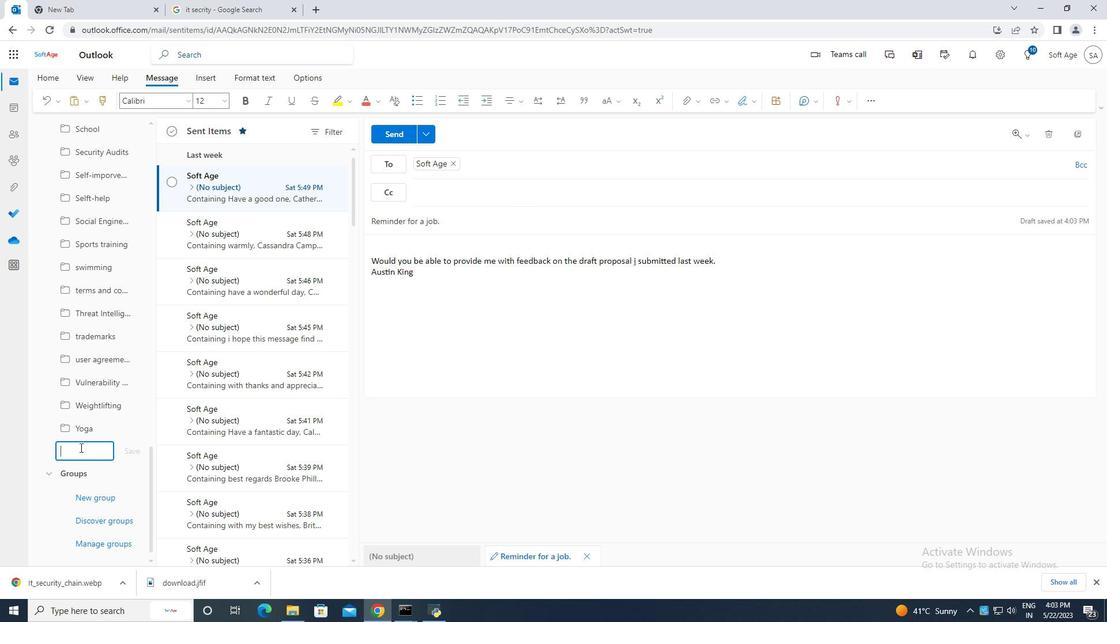 
Action: Mouse moved to (80, 448)
Screenshot: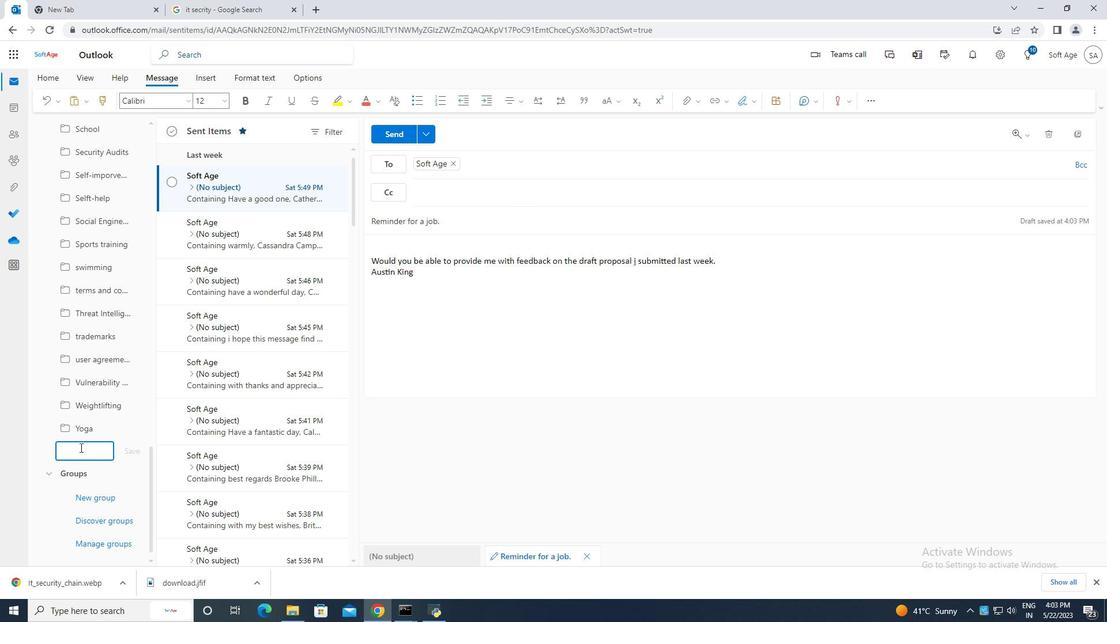 
Action: Key pressed <Key.caps_lock>T<Key.caps_lock>hreat<Key.space>intelligence
Screenshot: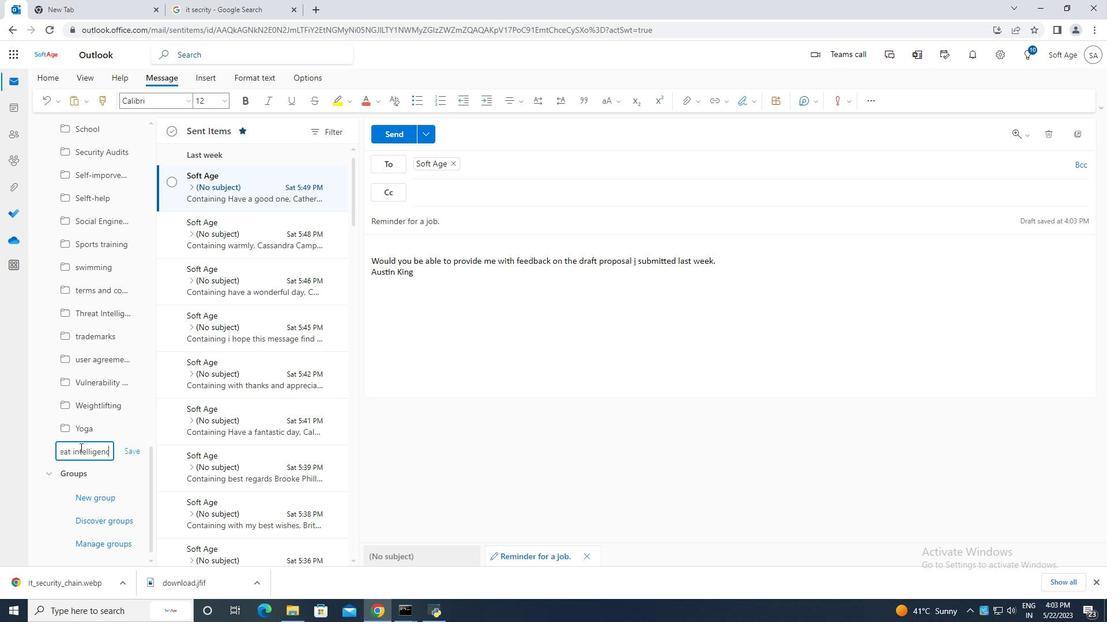 
Action: Mouse moved to (135, 453)
Screenshot: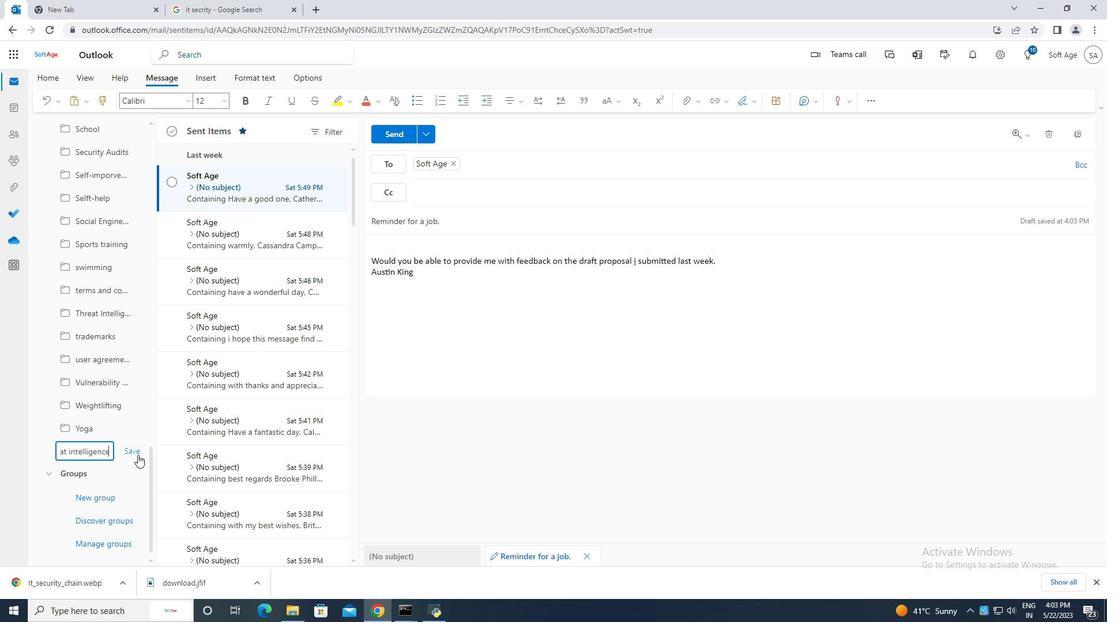 
Action: Mouse pressed left at (135, 453)
Screenshot: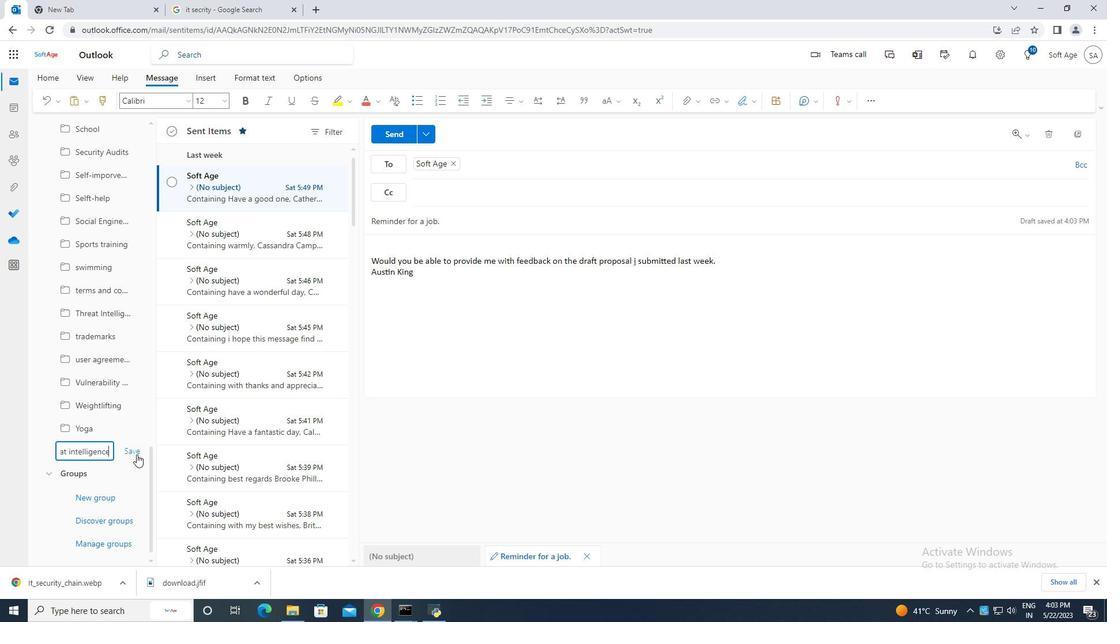 
Action: Mouse moved to (617, 332)
Screenshot: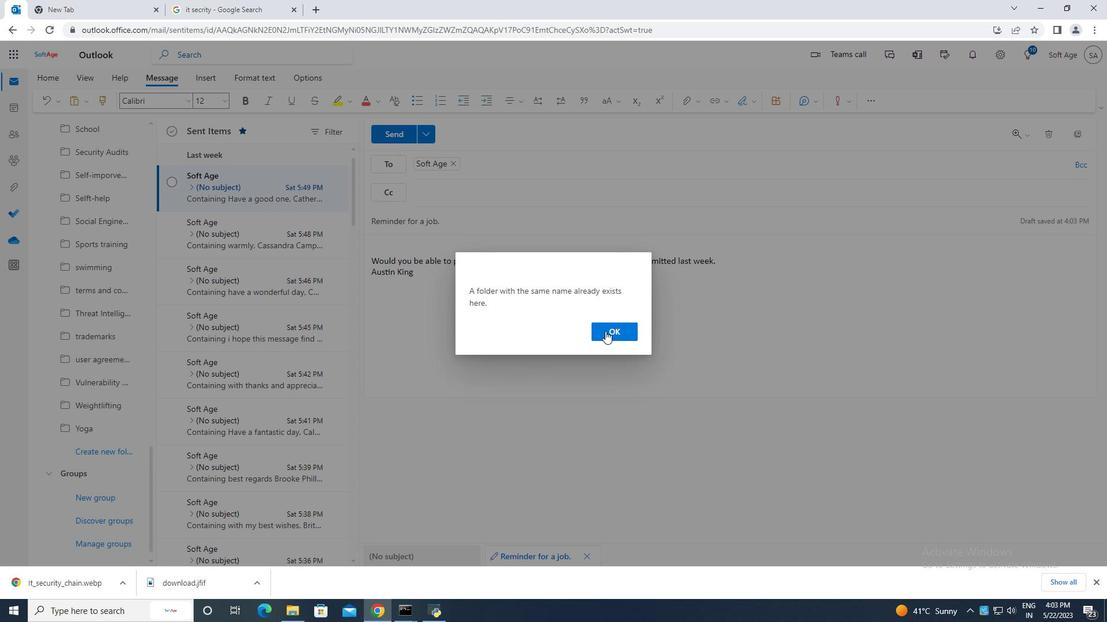 
Action: Mouse pressed left at (617, 332)
Screenshot: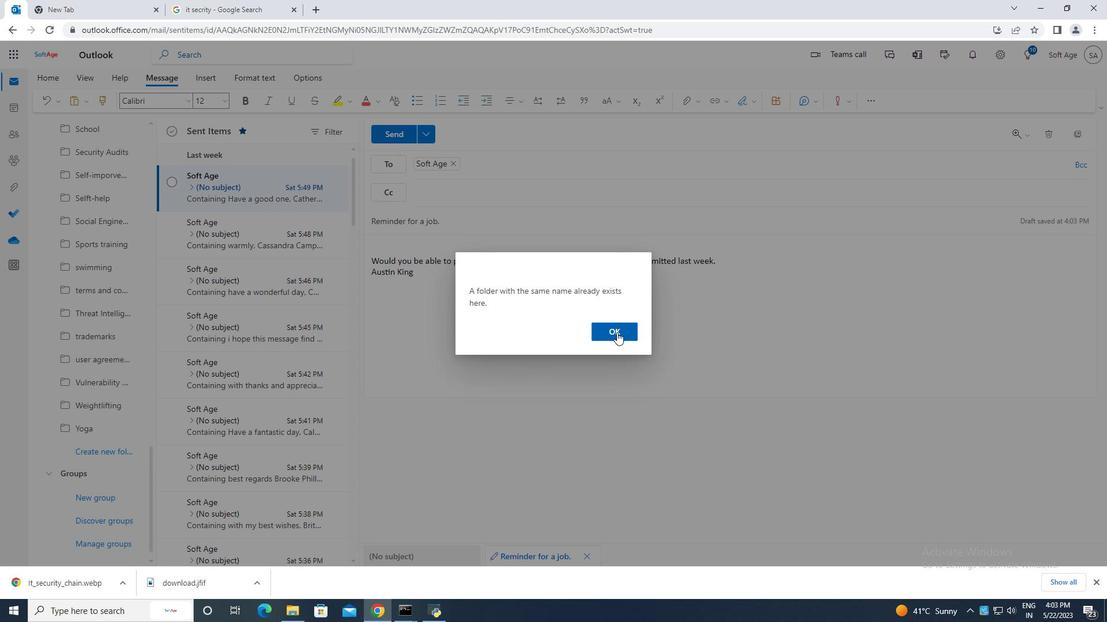 
Action: Mouse moved to (399, 131)
Screenshot: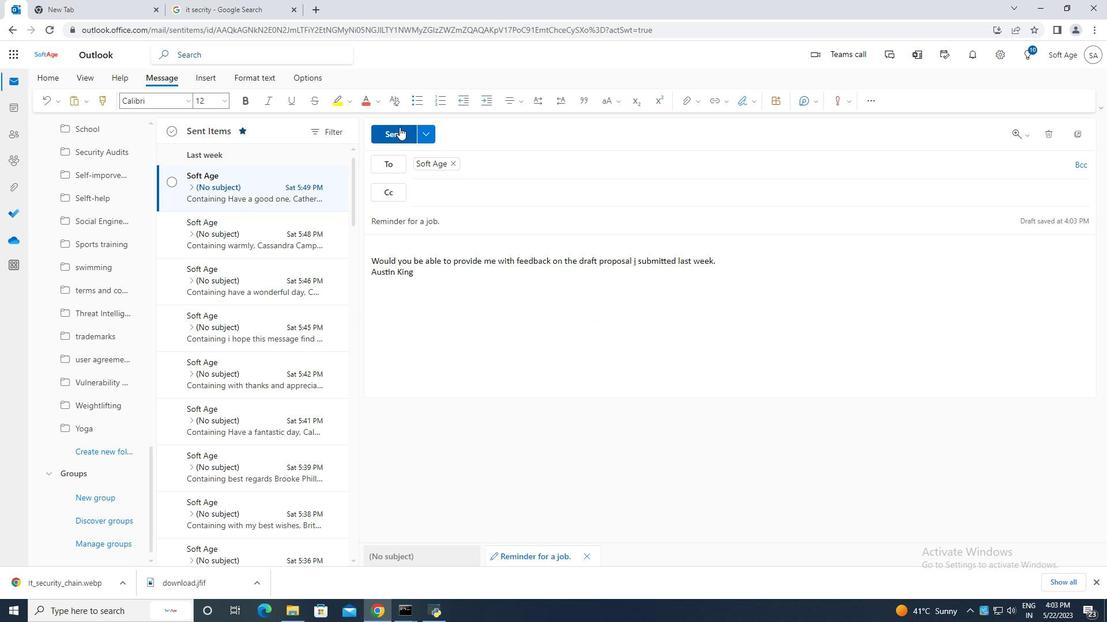 
Action: Mouse pressed left at (399, 131)
Screenshot: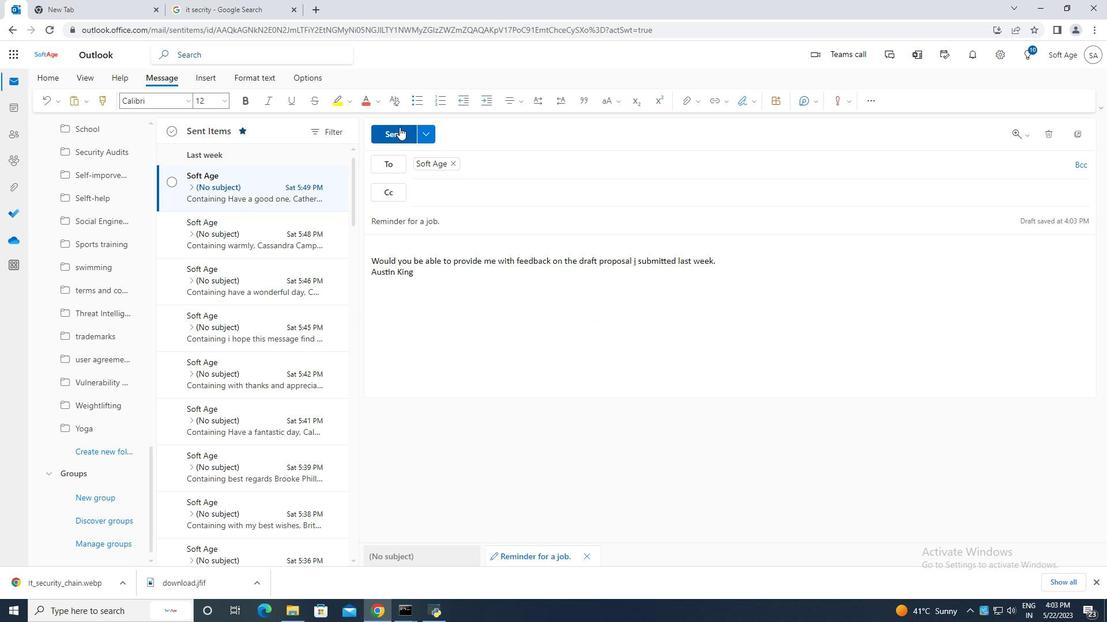 
Action: Mouse moved to (168, 182)
Screenshot: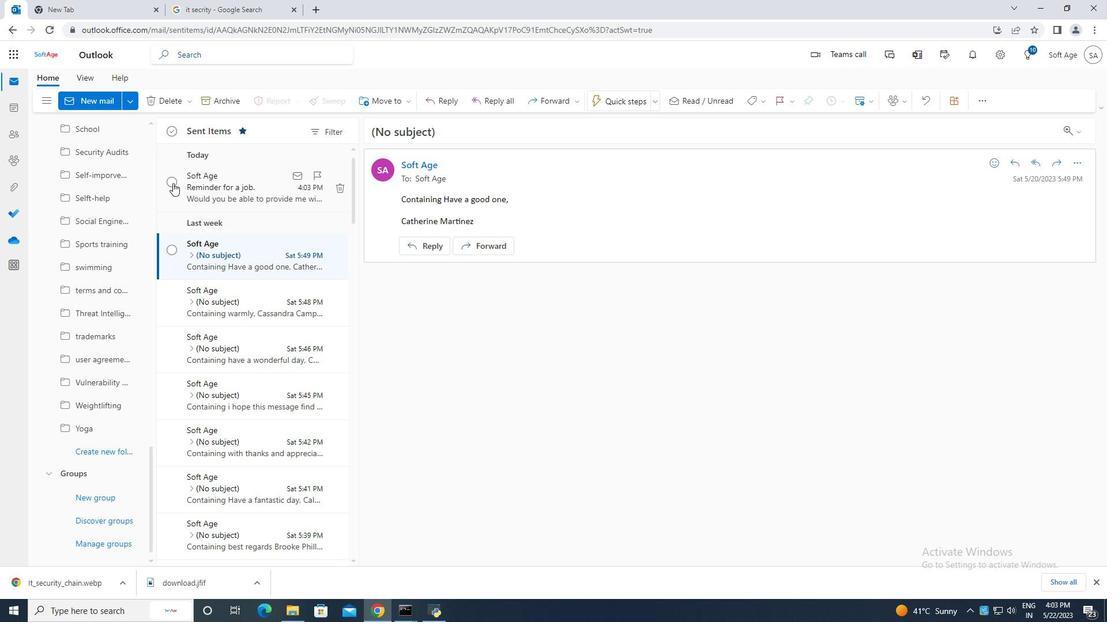 
Action: Mouse pressed left at (168, 182)
Screenshot: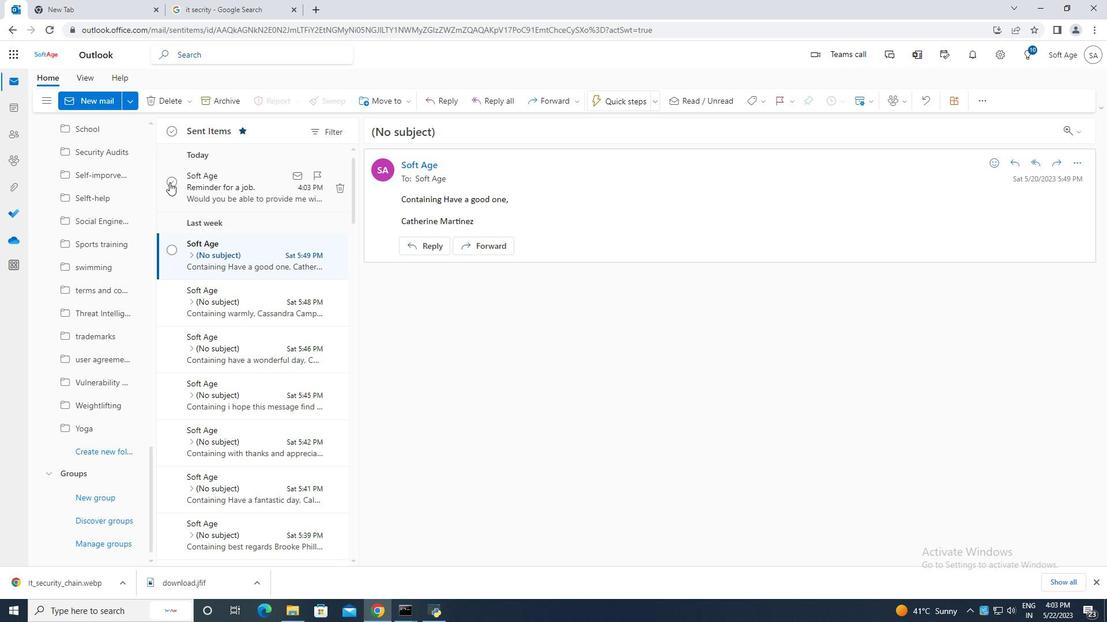 
Action: Mouse moved to (338, 169)
Screenshot: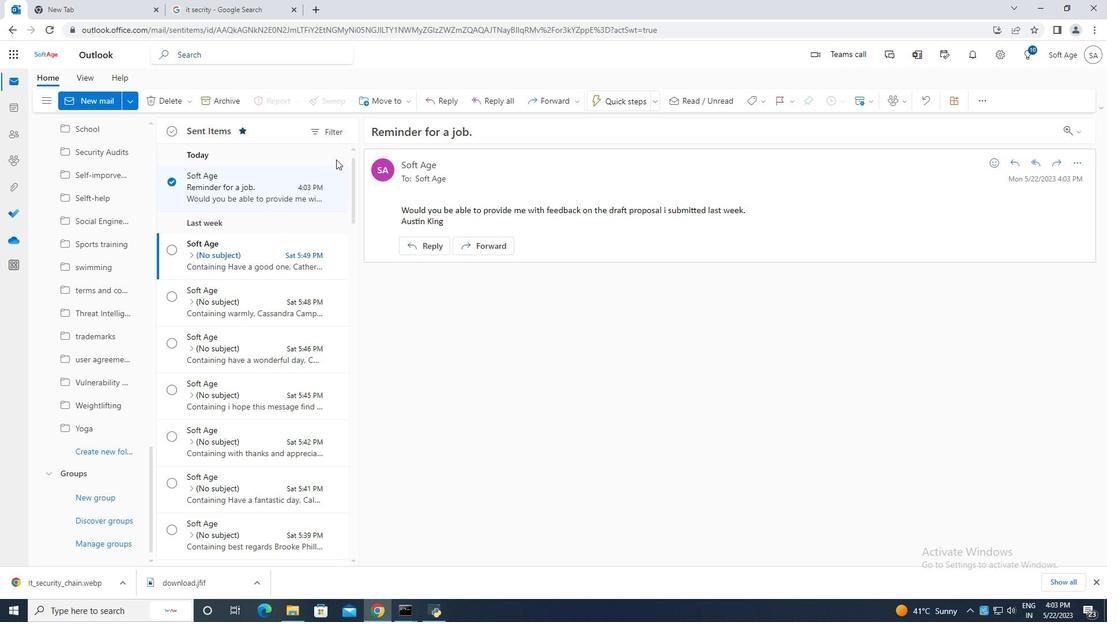 
Action: Mouse scrolled (338, 170) with delta (0, 0)
Screenshot: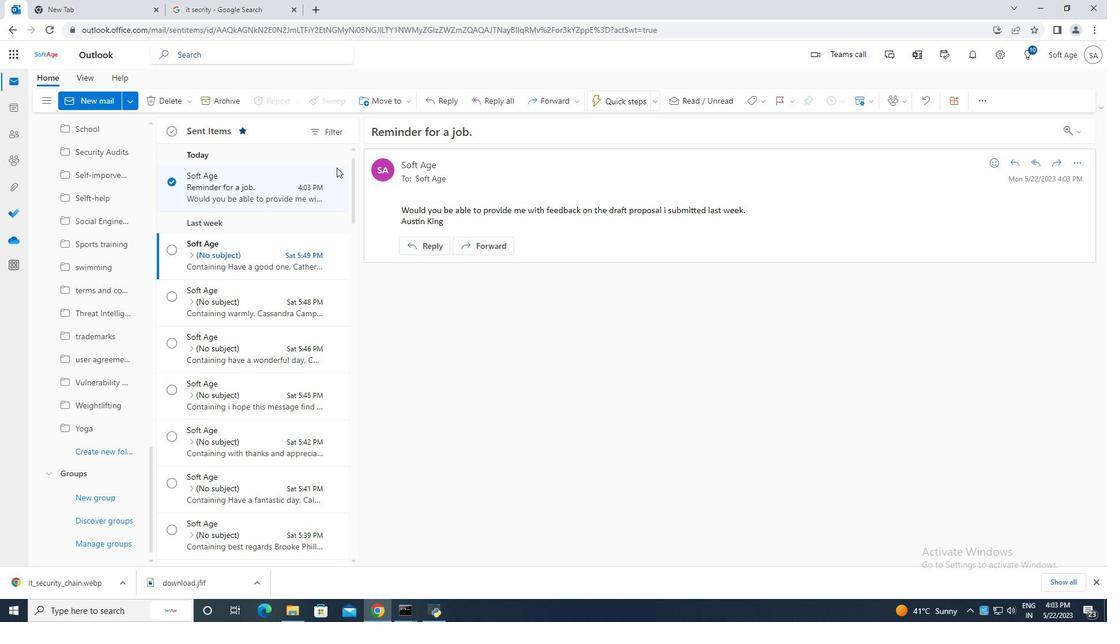 
Action: Mouse moved to (392, 106)
Screenshot: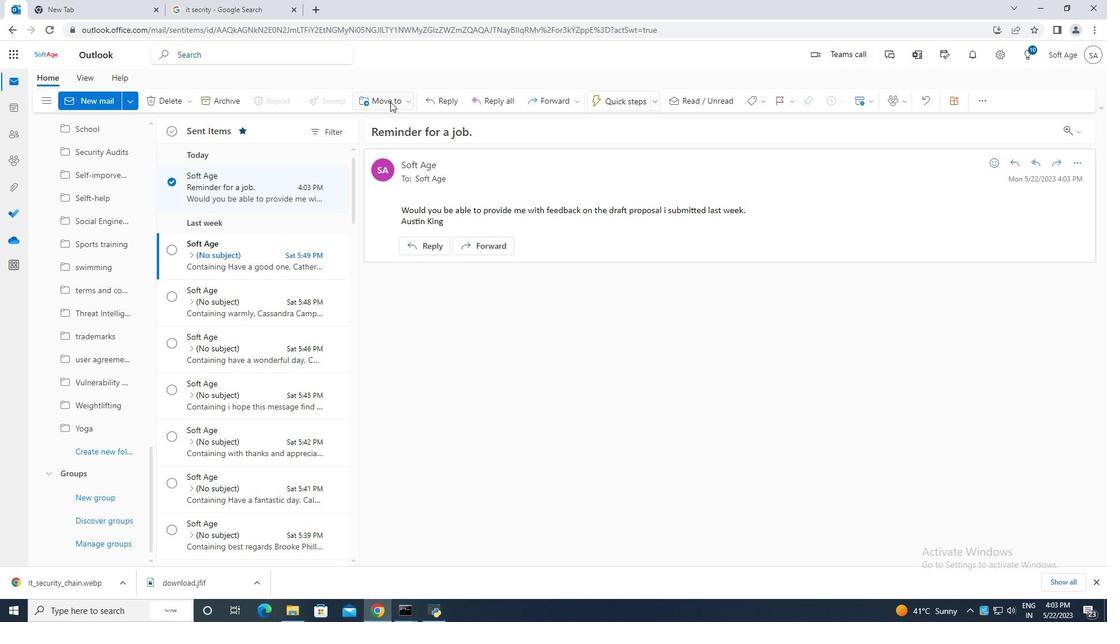 
Action: Mouse pressed left at (391, 102)
Screenshot: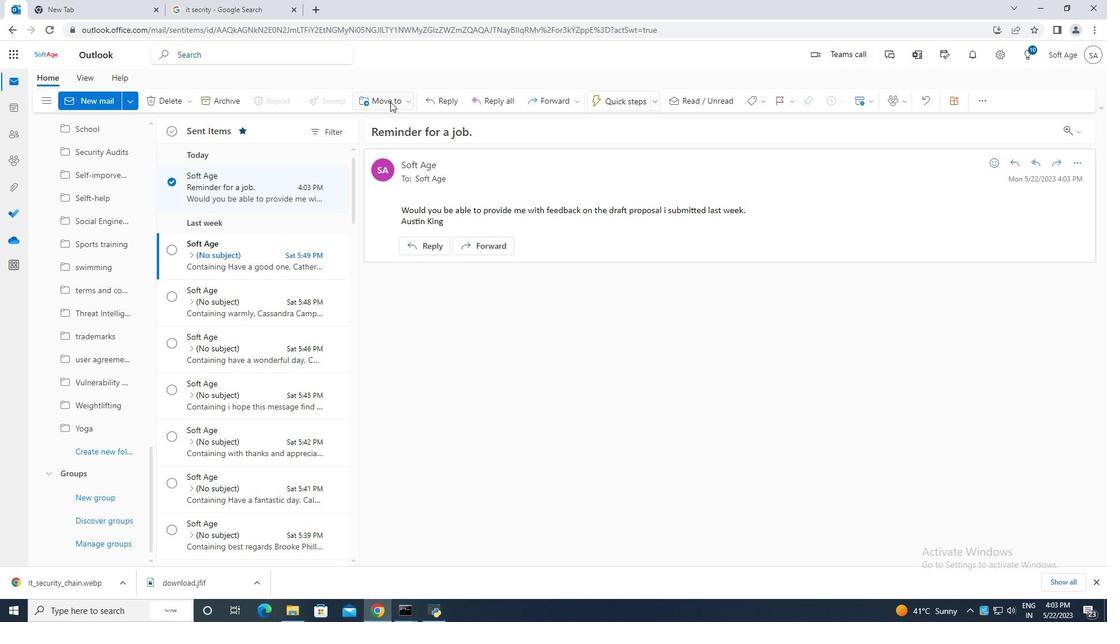 
Action: Mouse moved to (407, 123)
Screenshot: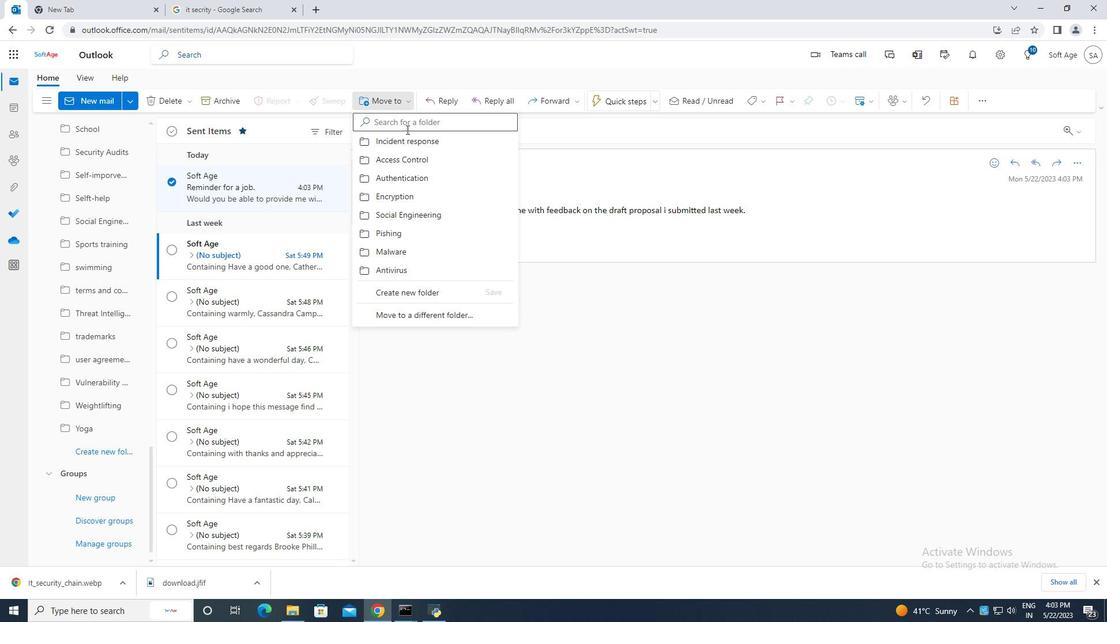 
Action: Mouse pressed left at (407, 123)
Screenshot: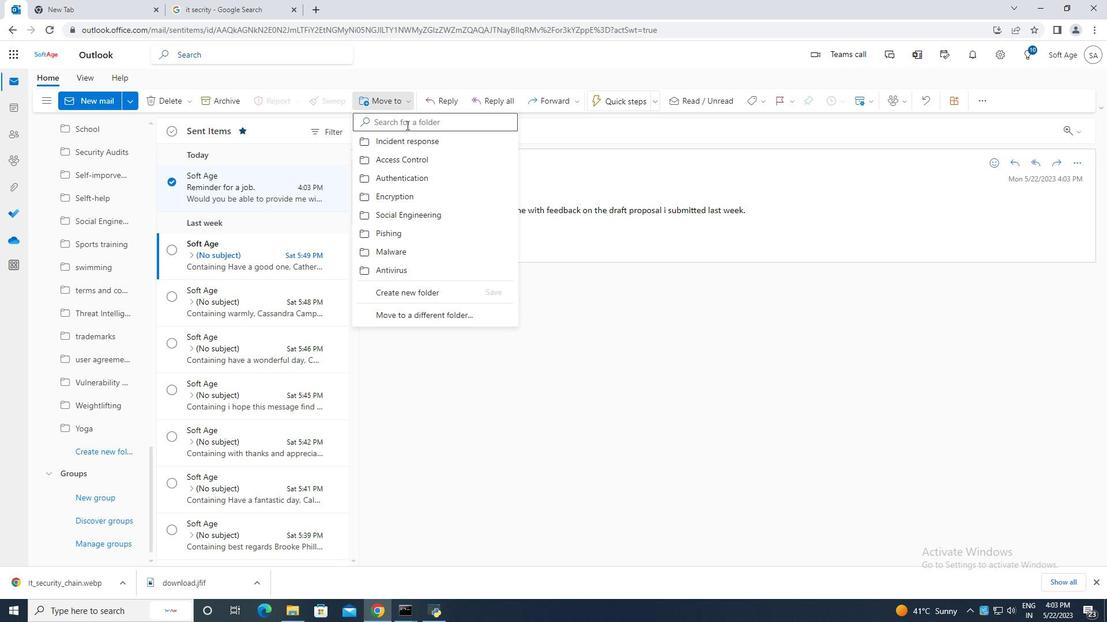 
Action: Mouse moved to (399, 118)
Screenshot: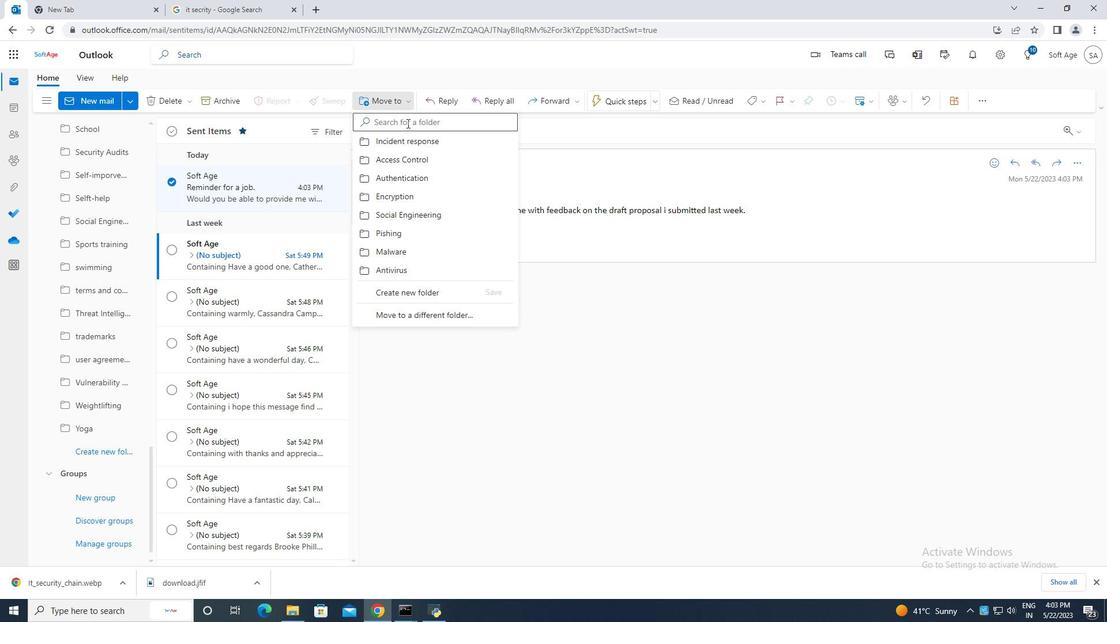 
Action: Key pressed threat<Key.space>
Screenshot: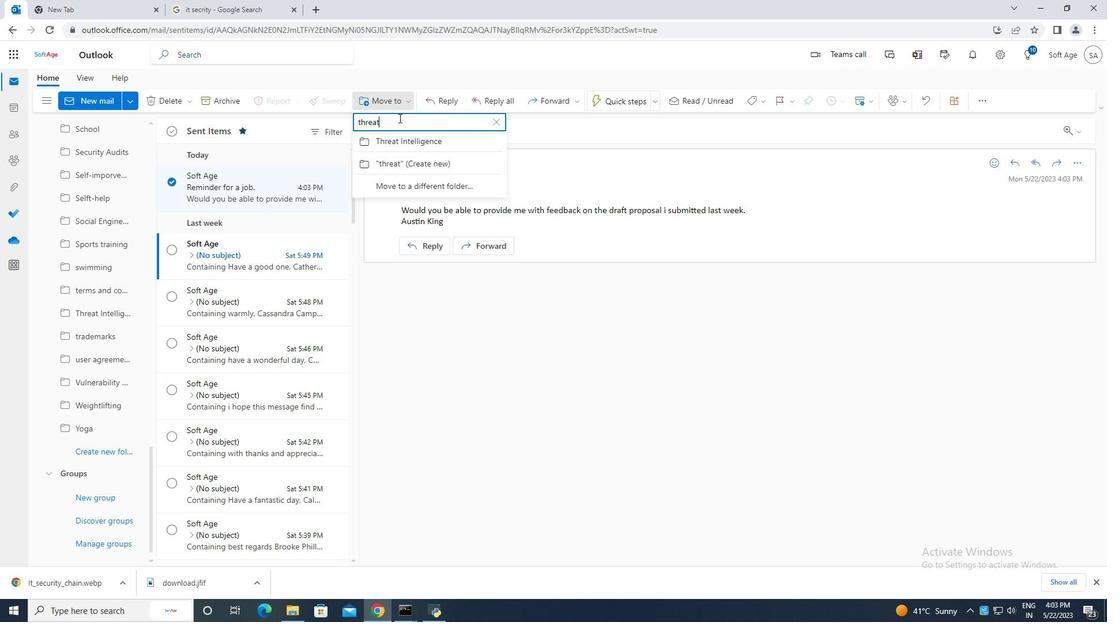 
Action: Mouse moved to (446, 141)
Screenshot: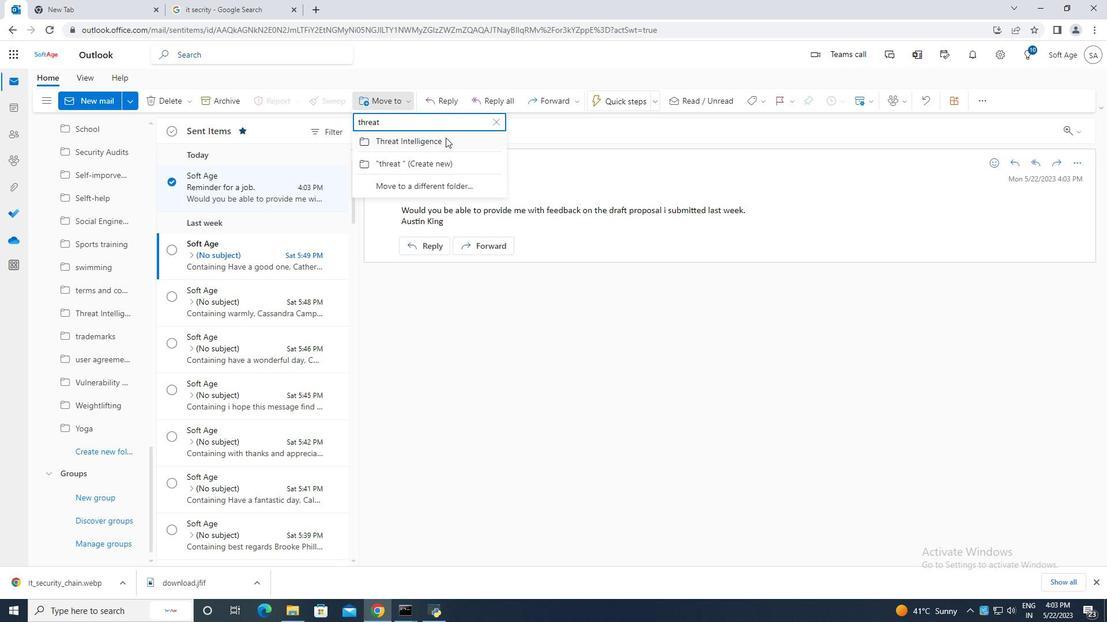 
Action: Mouse pressed left at (446, 141)
Screenshot: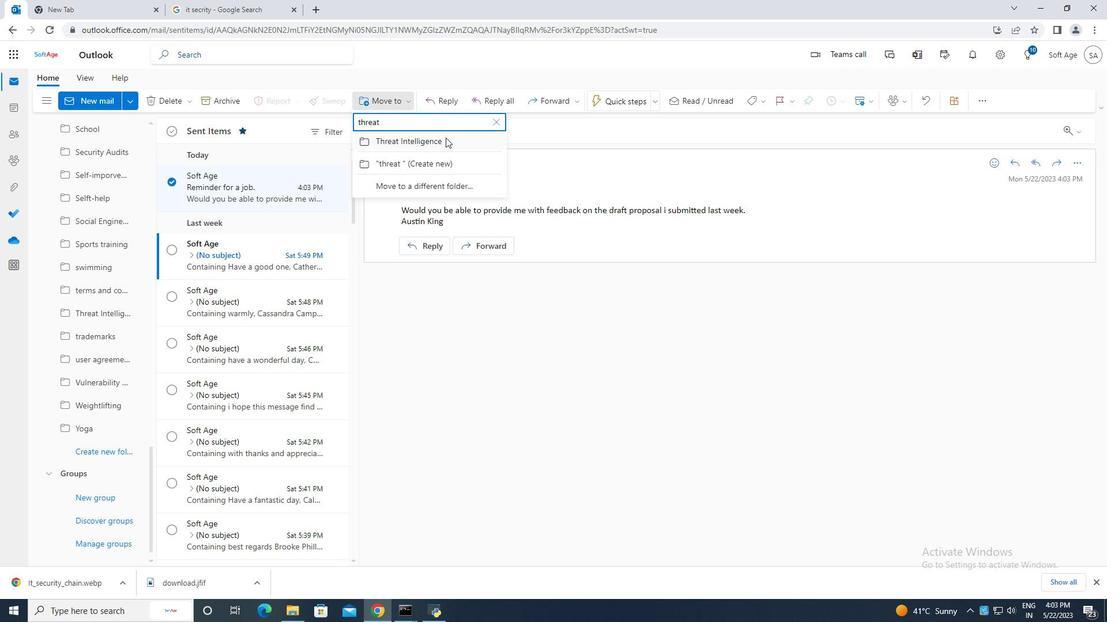 
Action: Mouse moved to (358, 496)
Screenshot: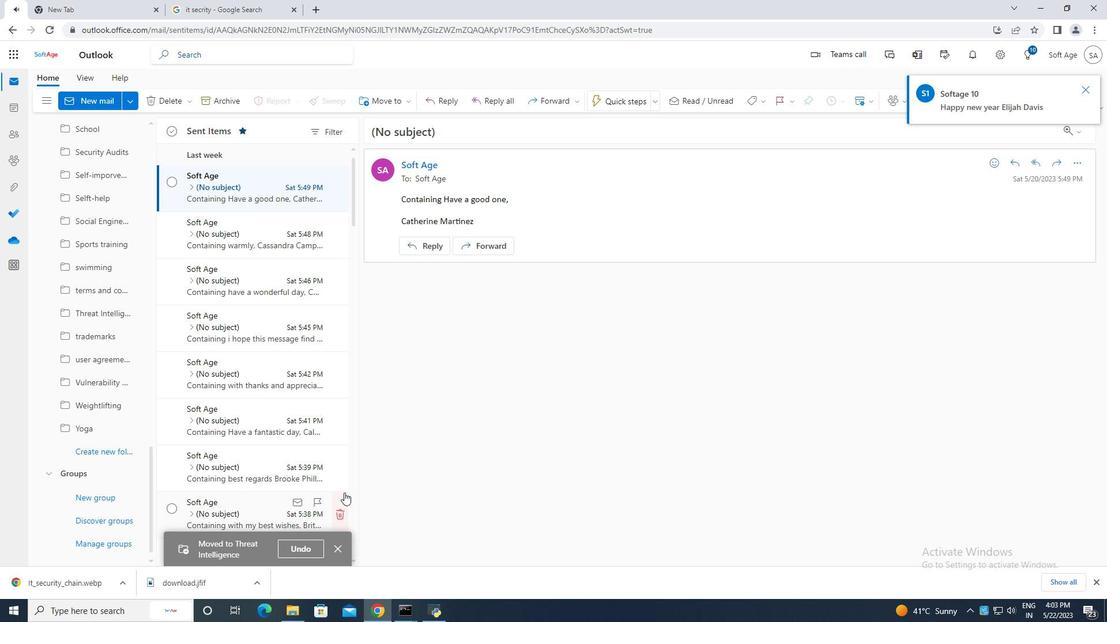 
